 Task: Open Card Card0000000180 in Board Board0000000045 in Workspace WS0000000015 in Trello. Add Member Nikrathi889@gmail.com to Card Card0000000180 in Board Board0000000045 in Workspace WS0000000015 in Trello. Add Red Label titled Label0000000180 to Card Card0000000180 in Board Board0000000045 in Workspace WS0000000015 in Trello. Add Checklist CL0000000180 to Card Card0000000180 in Board Board0000000045 in Workspace WS0000000015 in Trello. Add Dates with Start Date as Nov 01 2023 and Due Date as Nov 30 2023 to Card Card0000000180 in Board Board0000000045 in Workspace WS0000000015 in Trello
Action: Mouse moved to (430, 582)
Screenshot: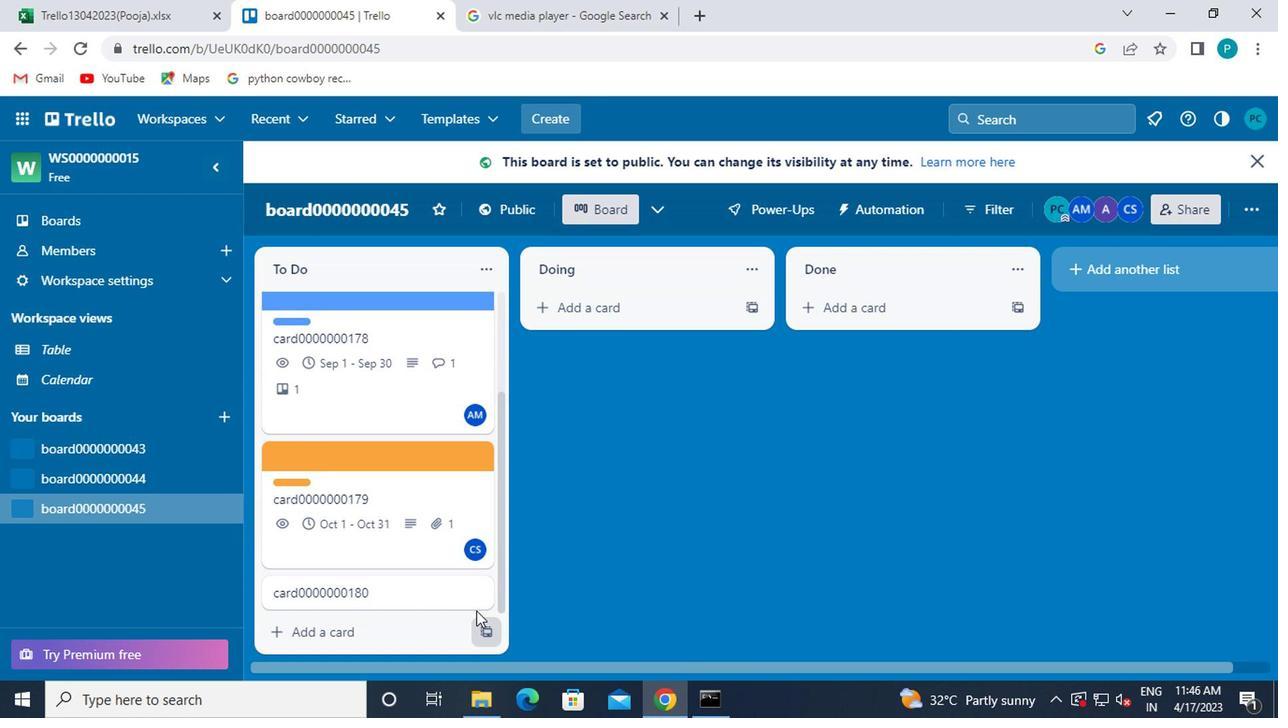 
Action: Mouse pressed left at (430, 582)
Screenshot: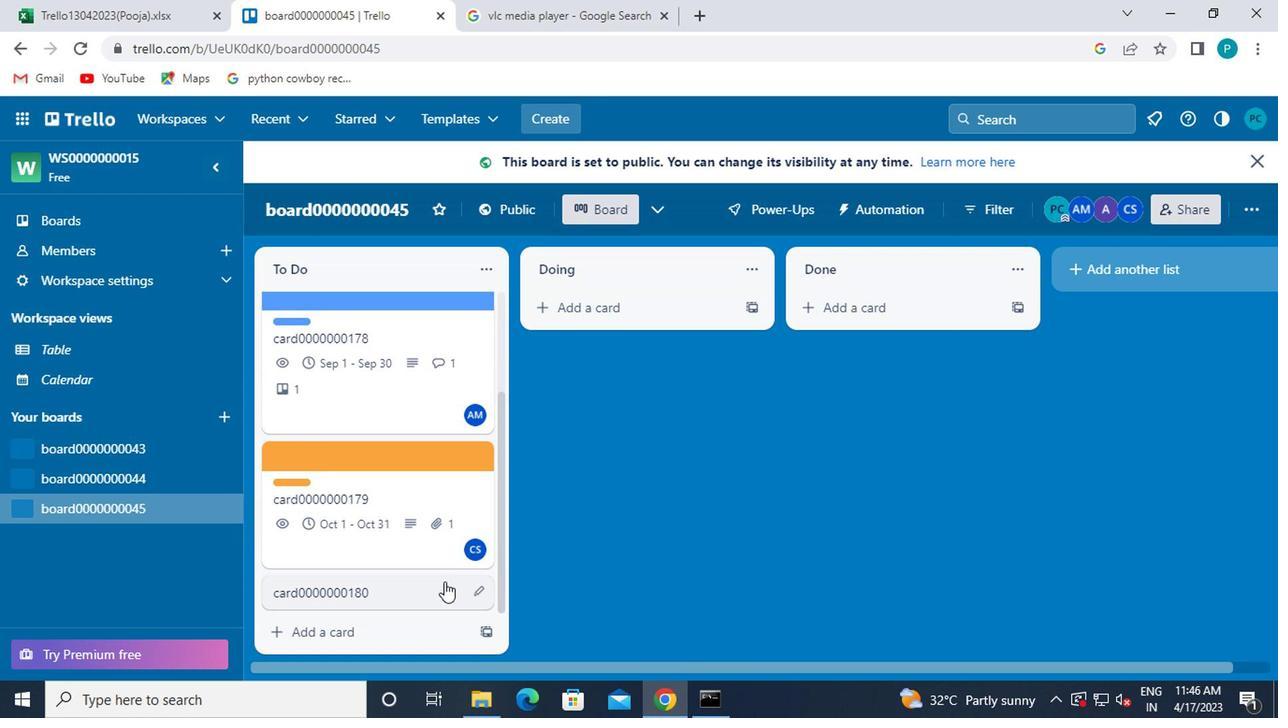 
Action: Mouse moved to (947, 322)
Screenshot: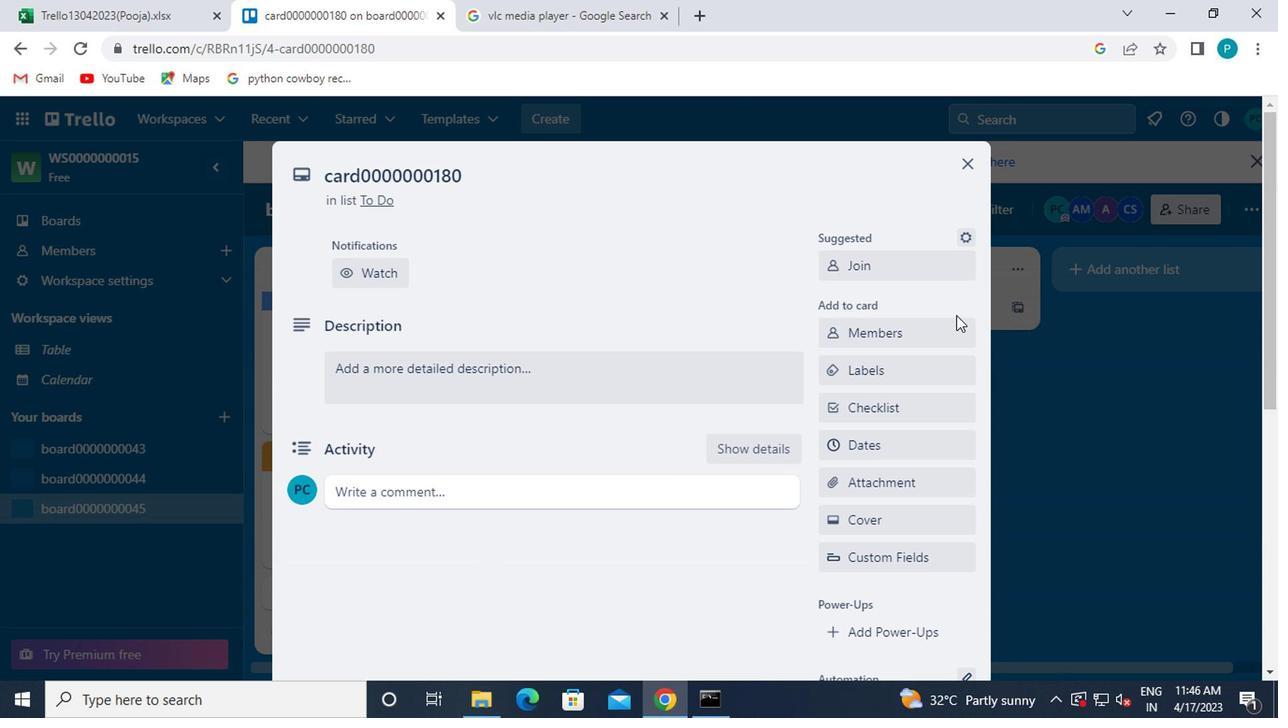 
Action: Mouse pressed left at (947, 322)
Screenshot: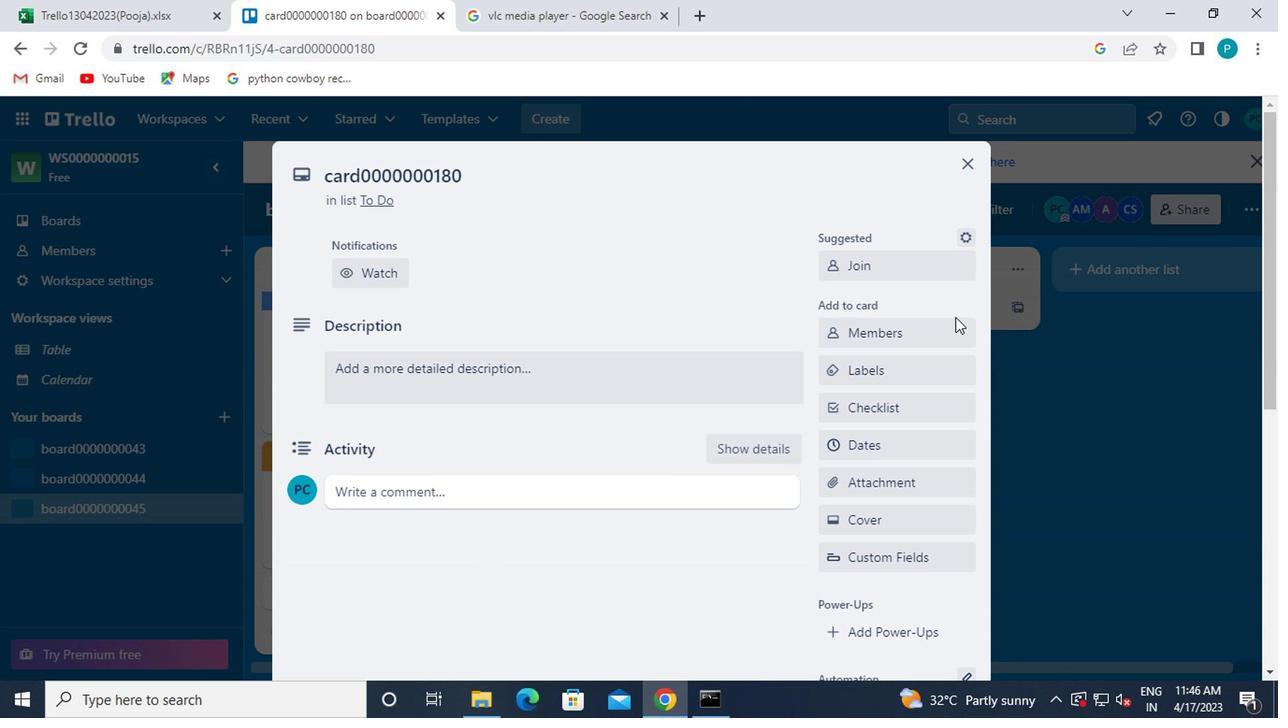 
Action: Mouse moved to (880, 205)
Screenshot: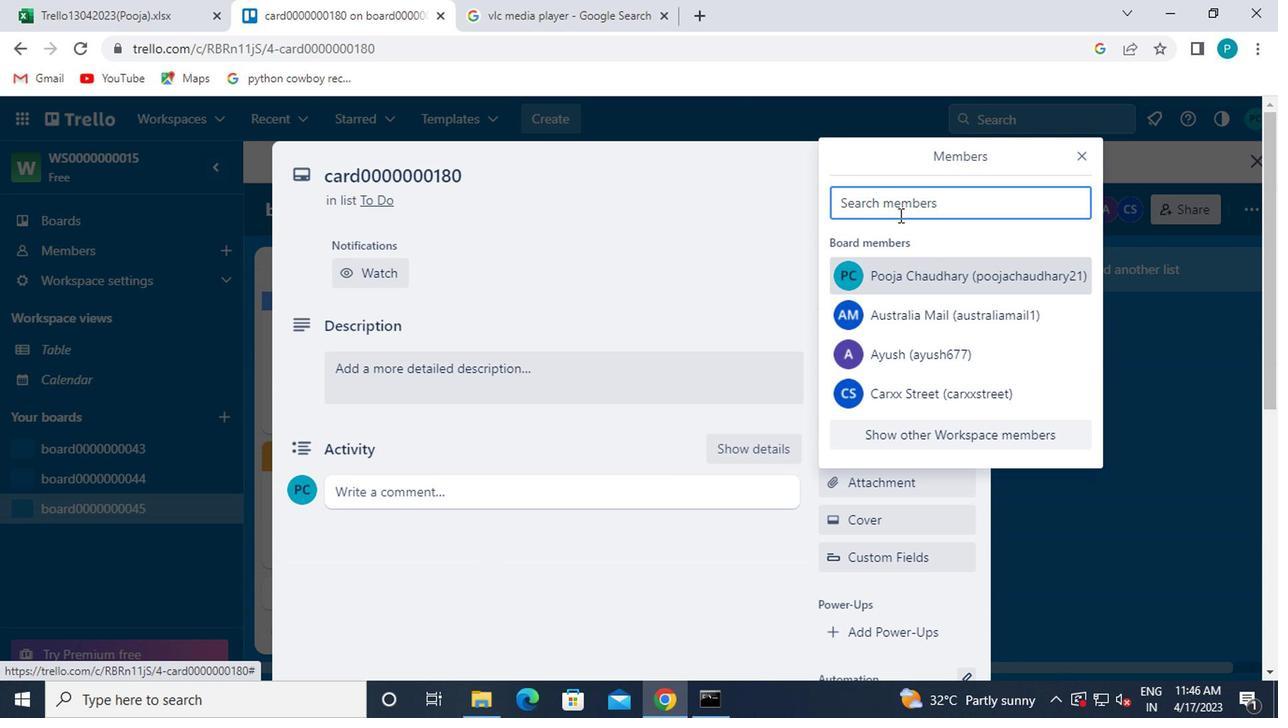 
Action: Mouse pressed left at (880, 205)
Screenshot: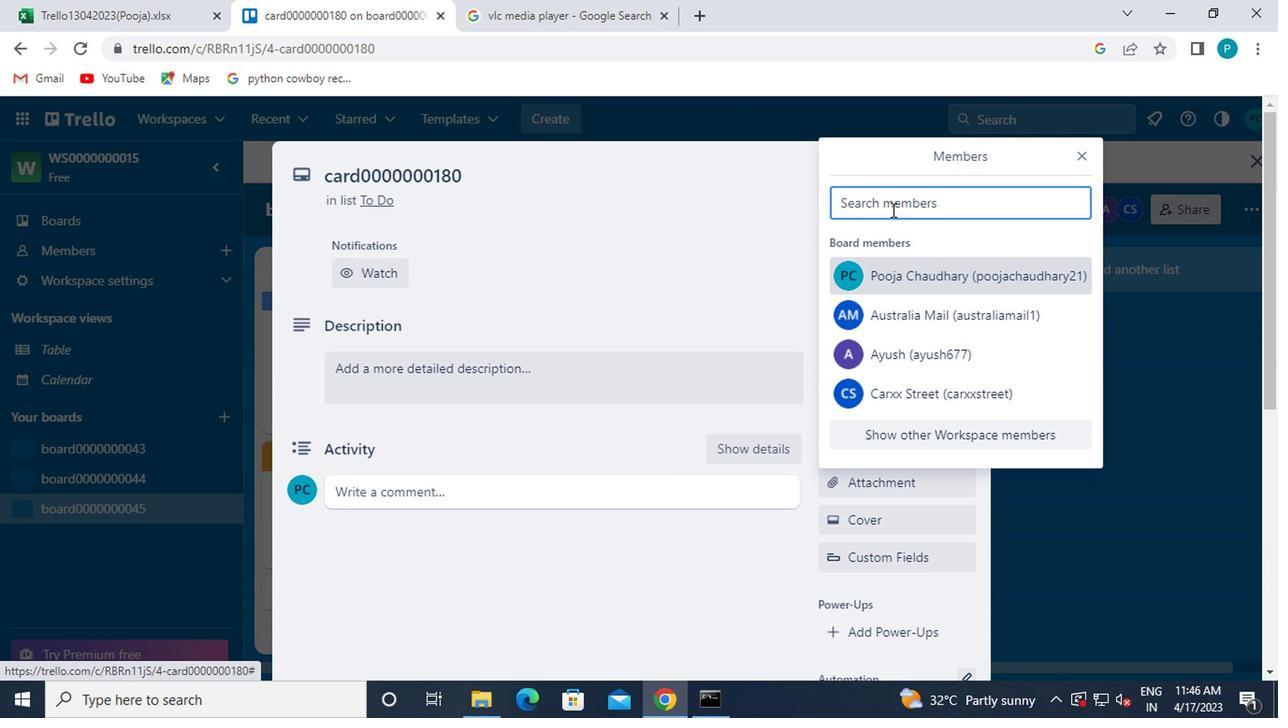 
Action: Key pressed nikrathi899<Key.shift>@GMAIL.COM
Screenshot: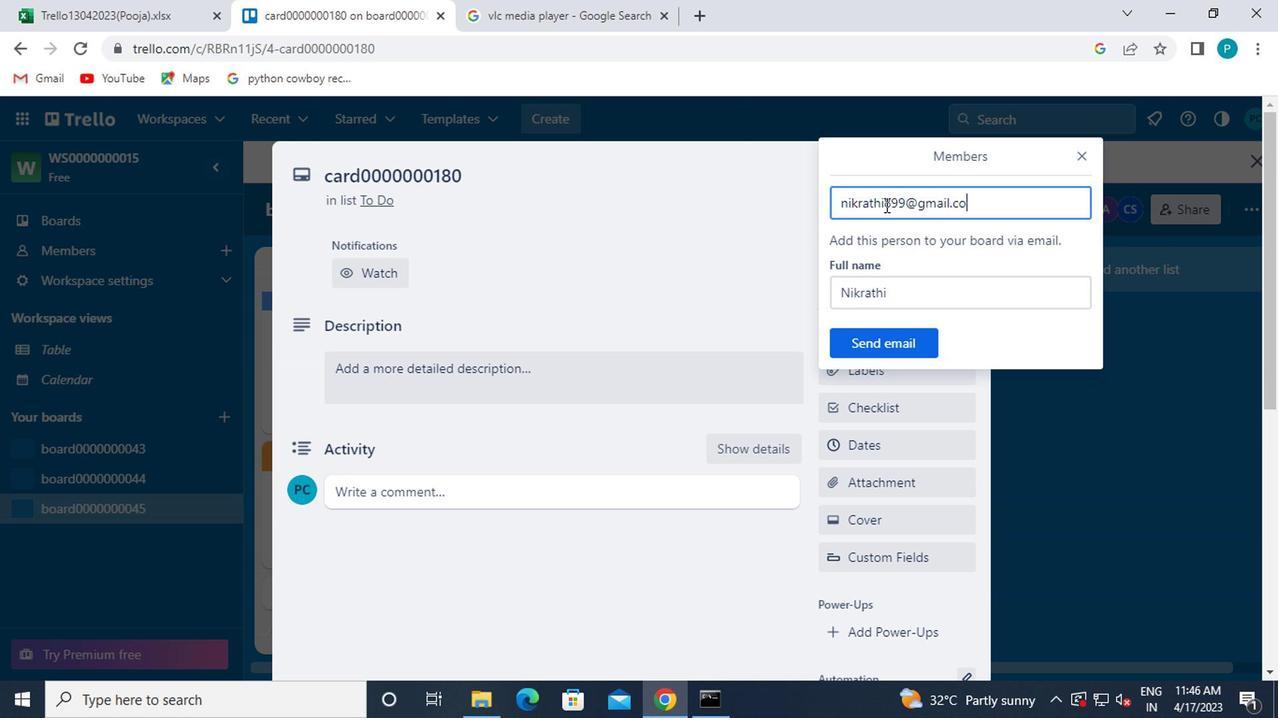 
Action: Mouse moved to (889, 346)
Screenshot: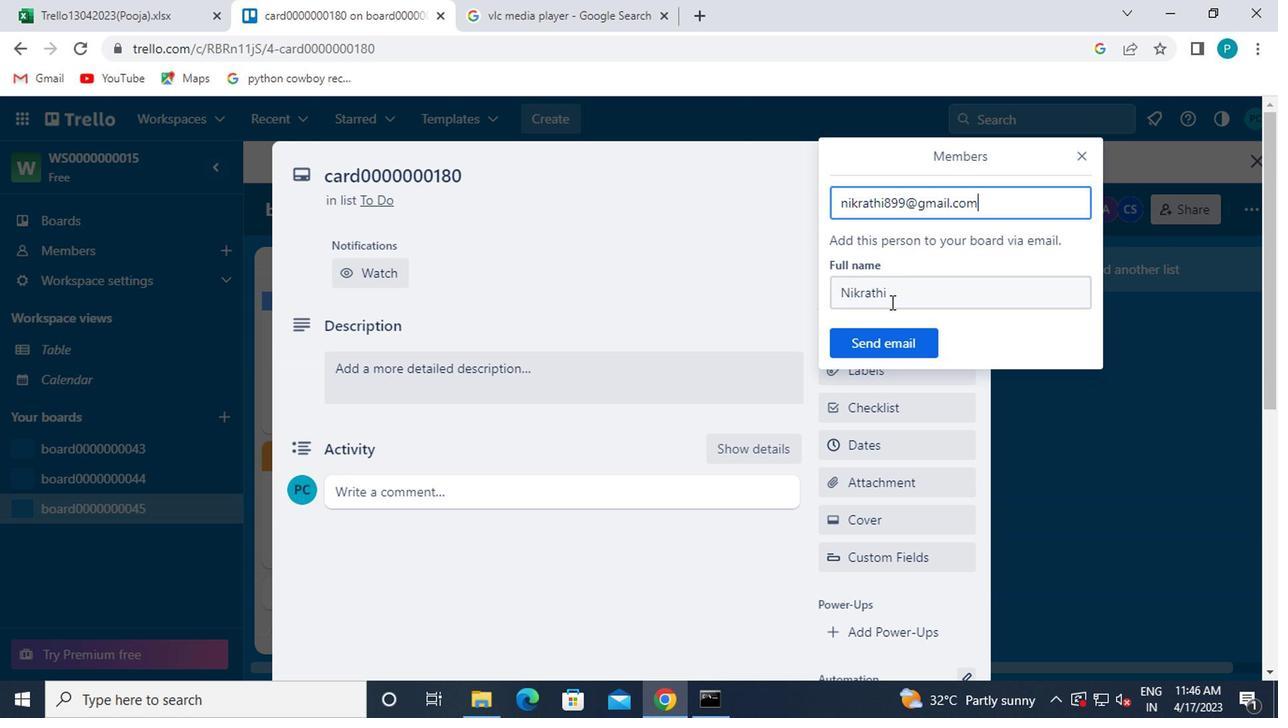 
Action: Mouse pressed left at (889, 346)
Screenshot: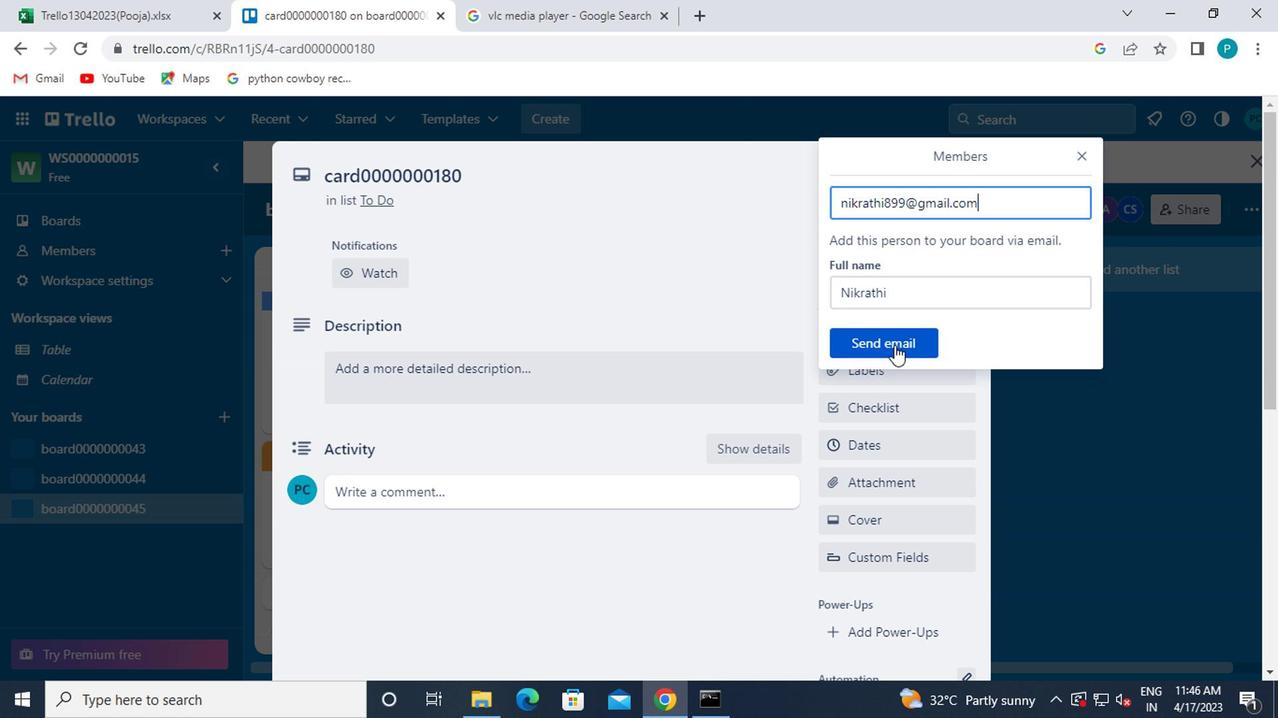 
Action: Mouse moved to (894, 370)
Screenshot: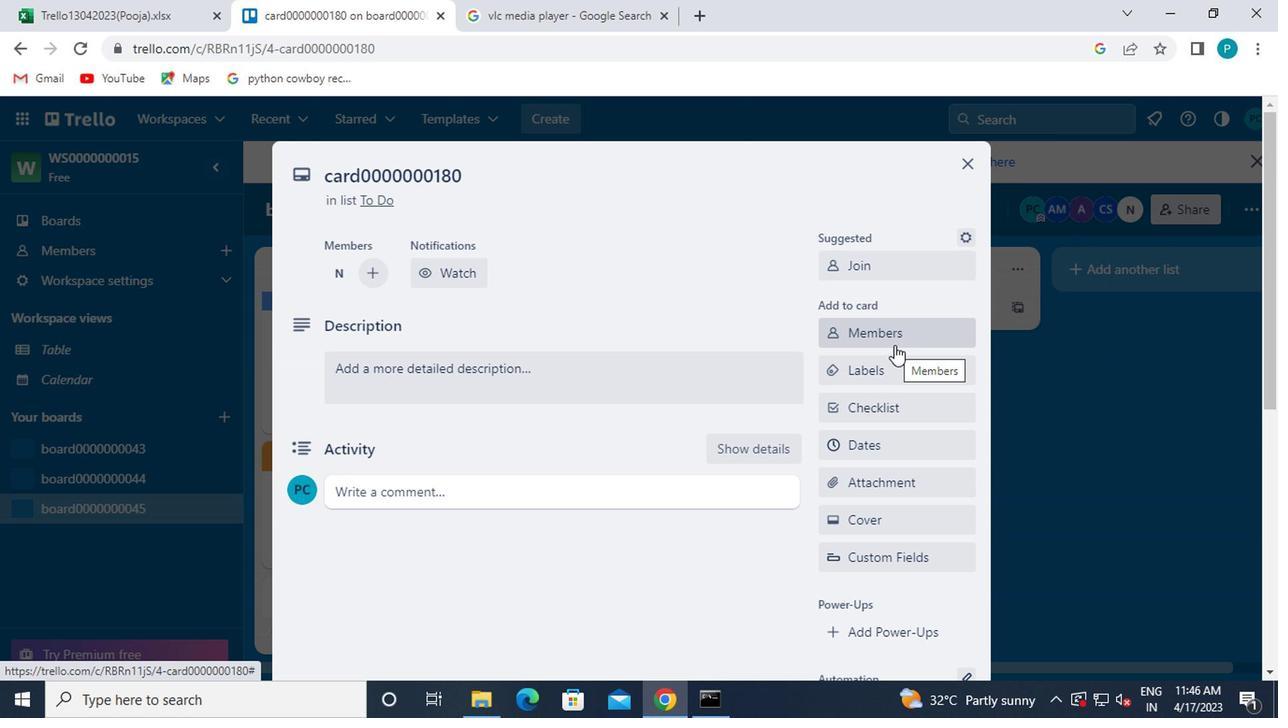 
Action: Mouse pressed left at (894, 370)
Screenshot: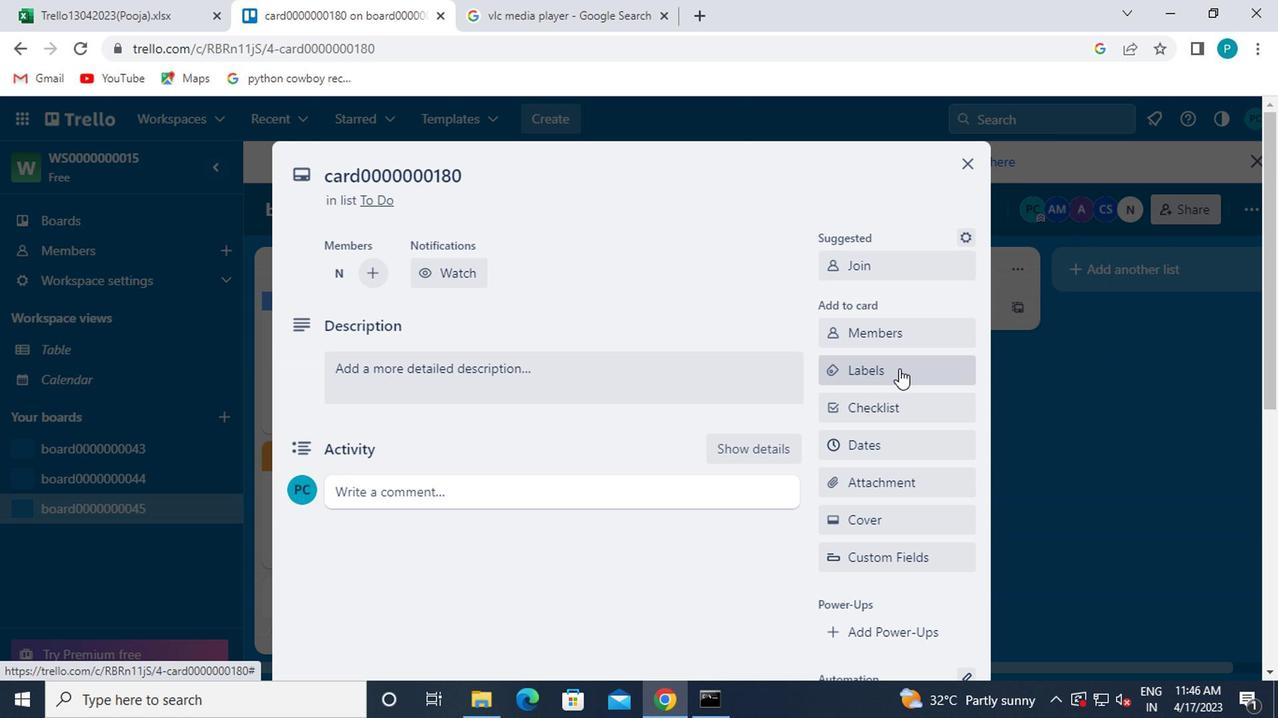 
Action: Mouse moved to (904, 591)
Screenshot: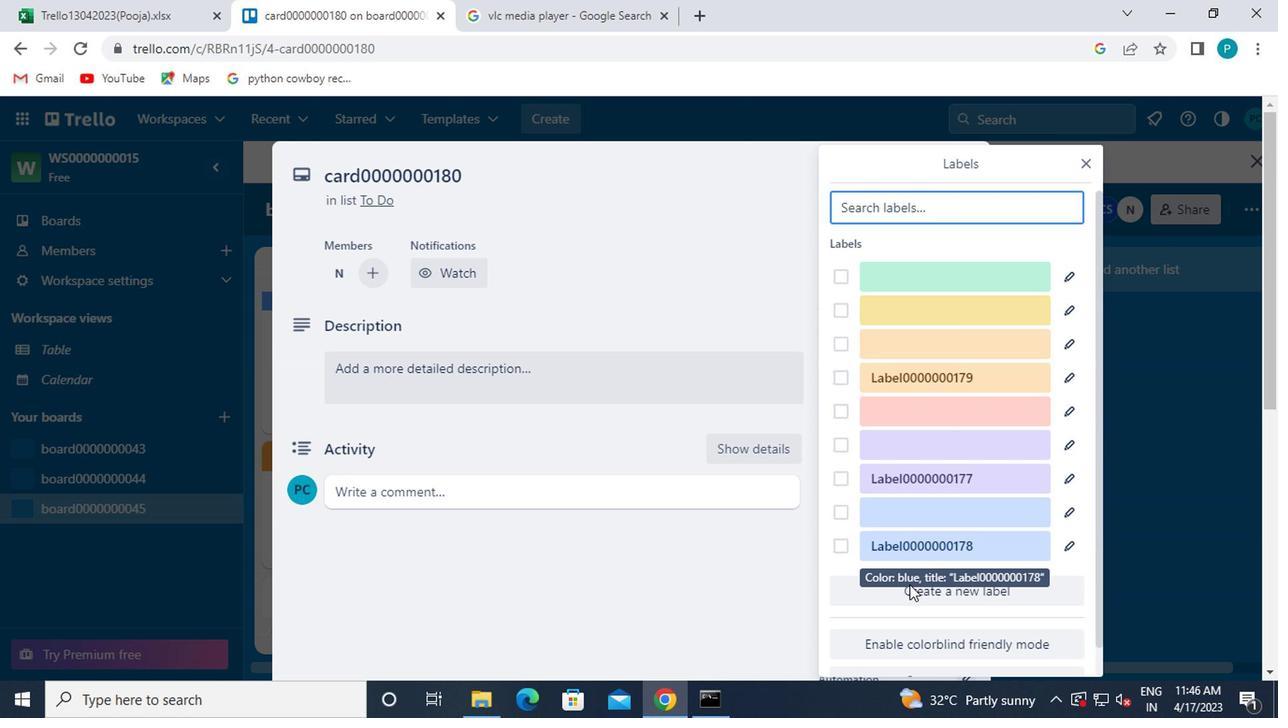 
Action: Mouse pressed left at (904, 591)
Screenshot: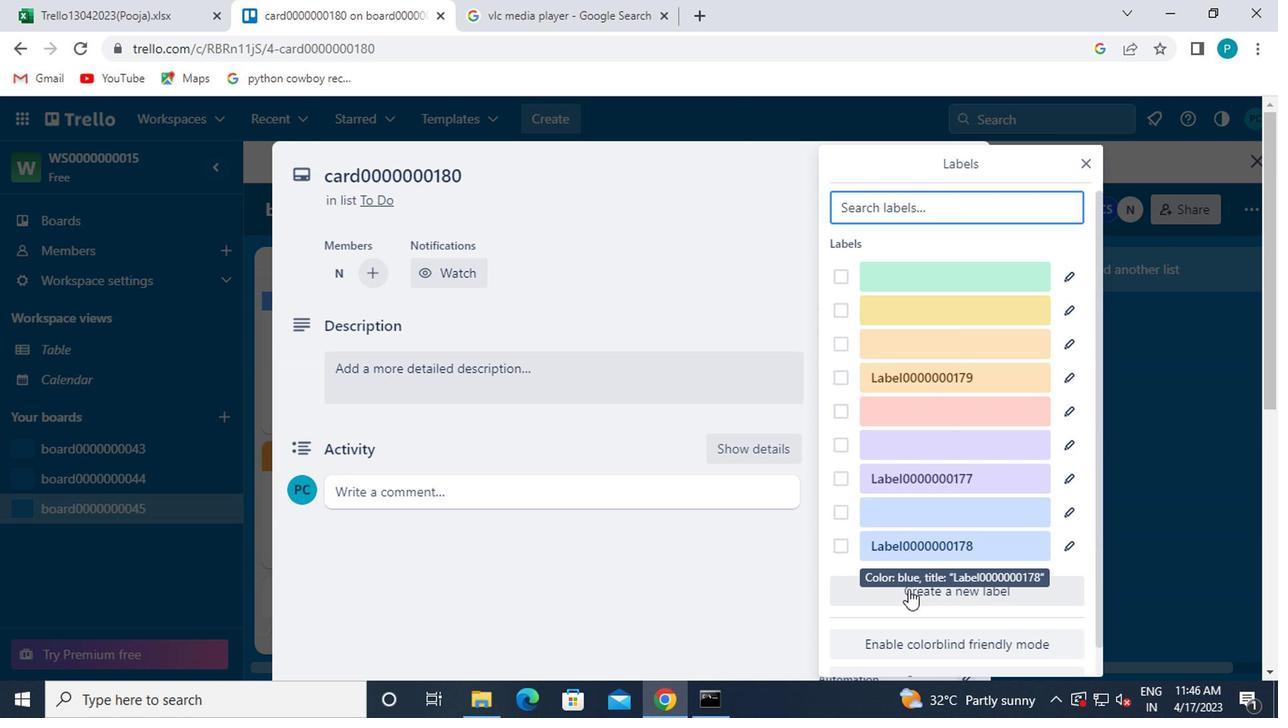 
Action: Mouse moved to (995, 441)
Screenshot: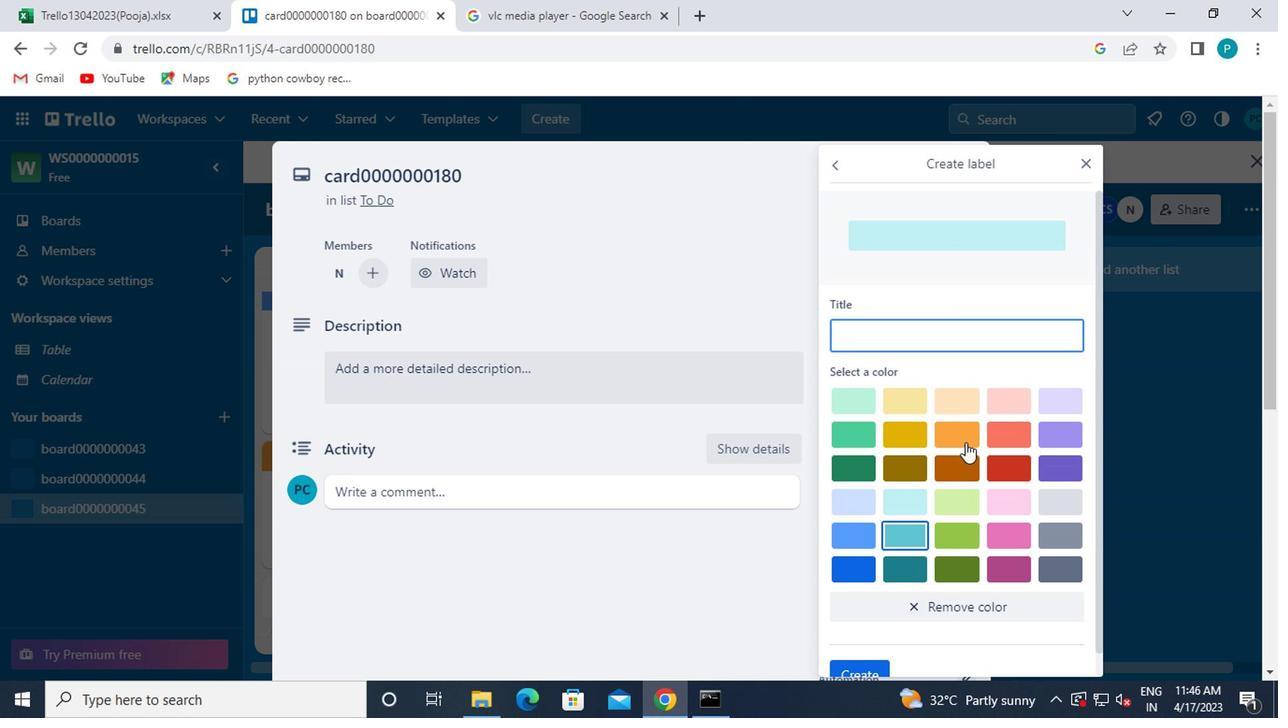 
Action: Mouse pressed left at (995, 441)
Screenshot: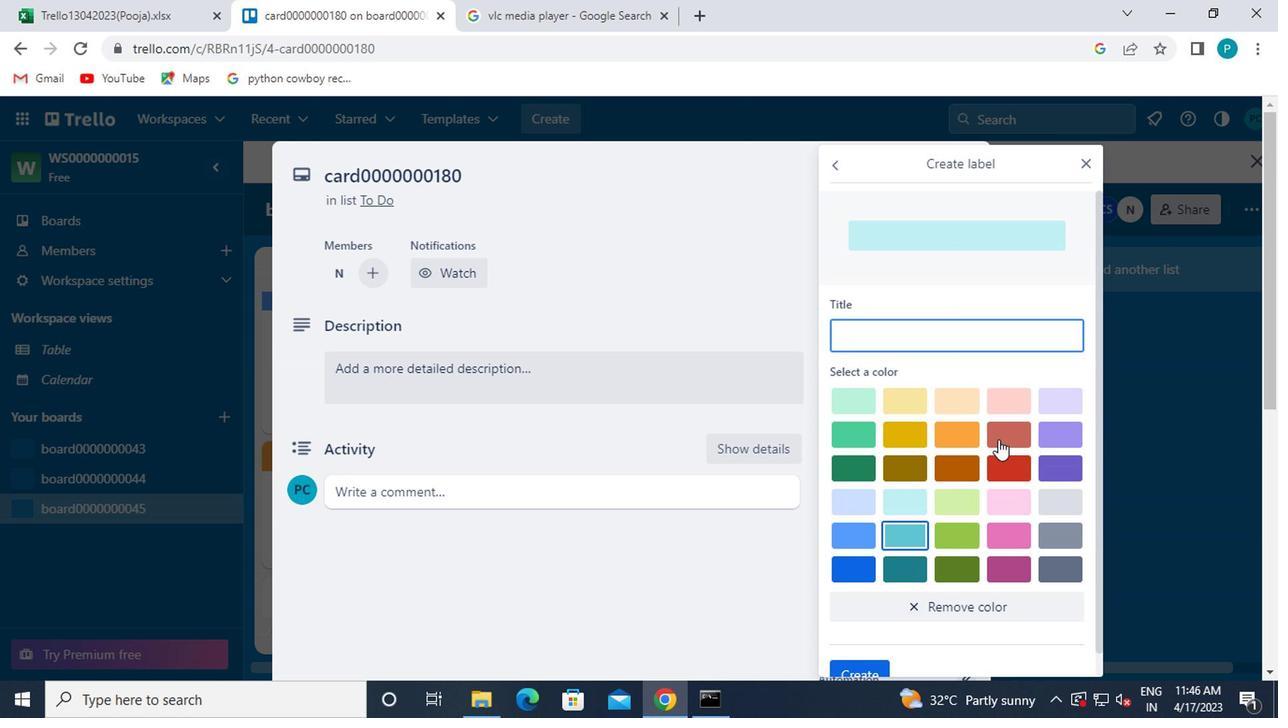 
Action: Mouse moved to (930, 341)
Screenshot: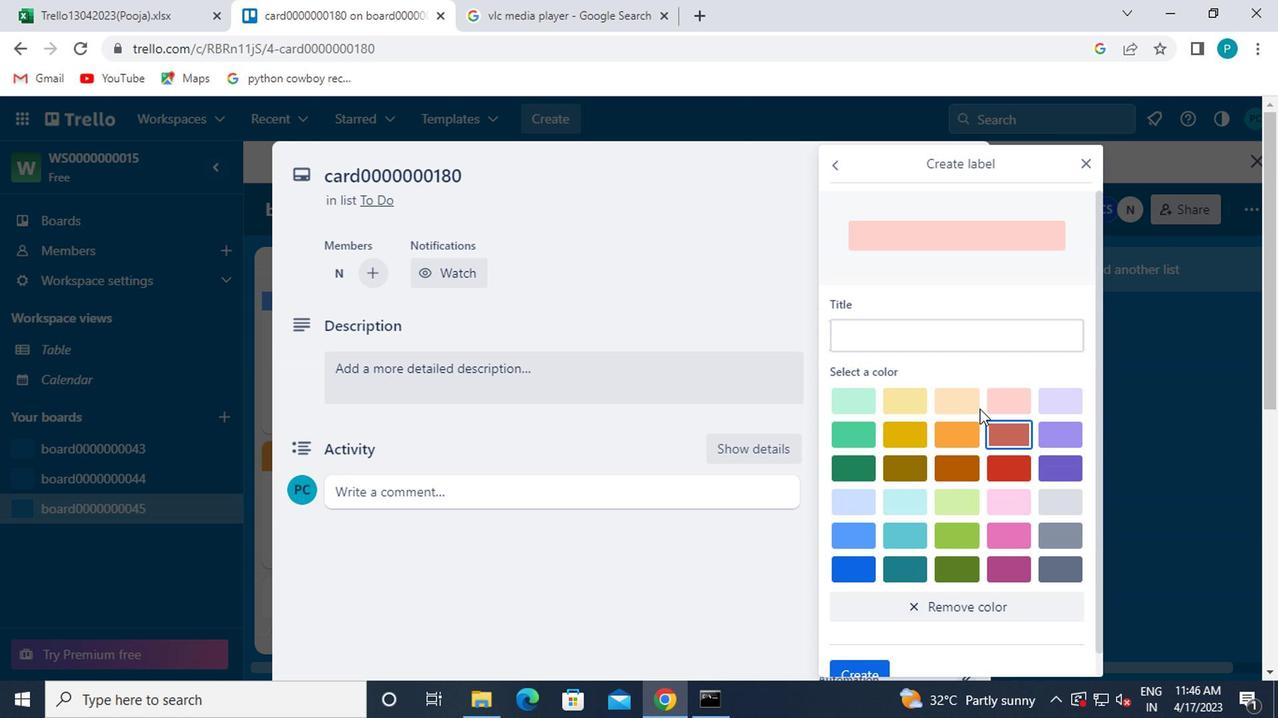 
Action: Mouse pressed left at (930, 341)
Screenshot: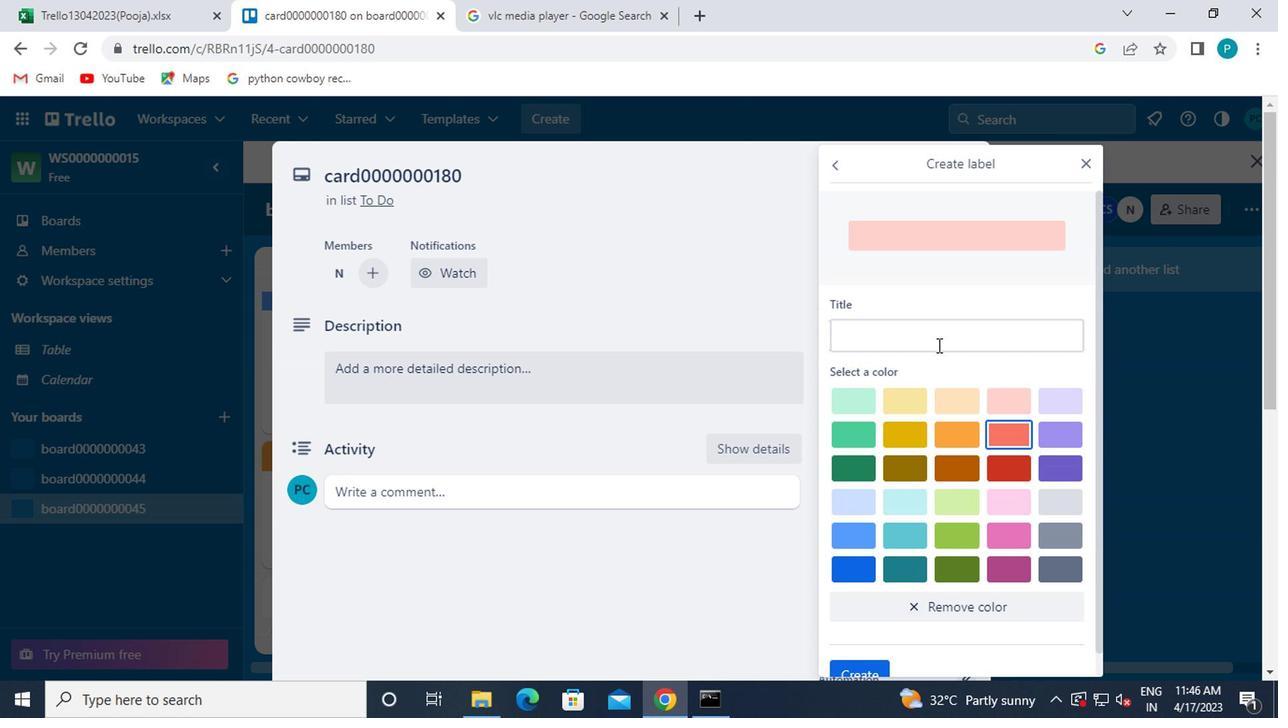 
Action: Key pressed L<Key.backspace><Key.caps_lock>L<Key.caps_lock>ABEL0000000180
Screenshot: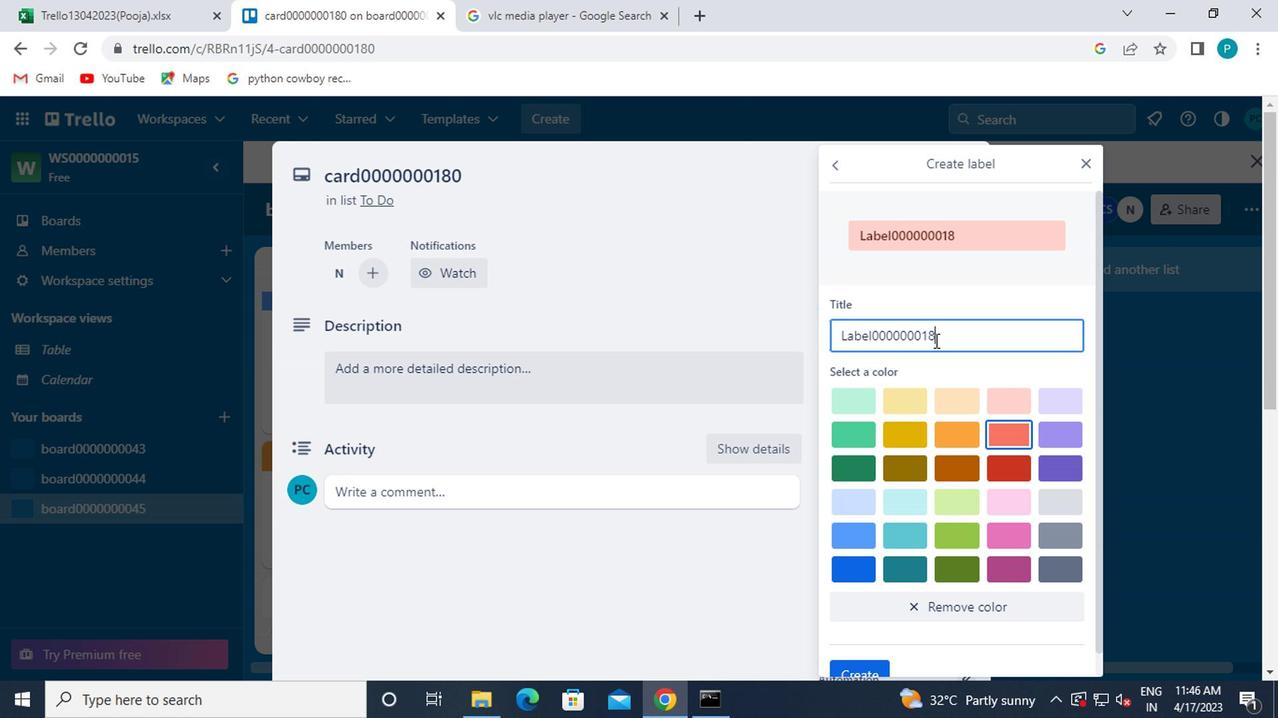 
Action: Mouse moved to (945, 505)
Screenshot: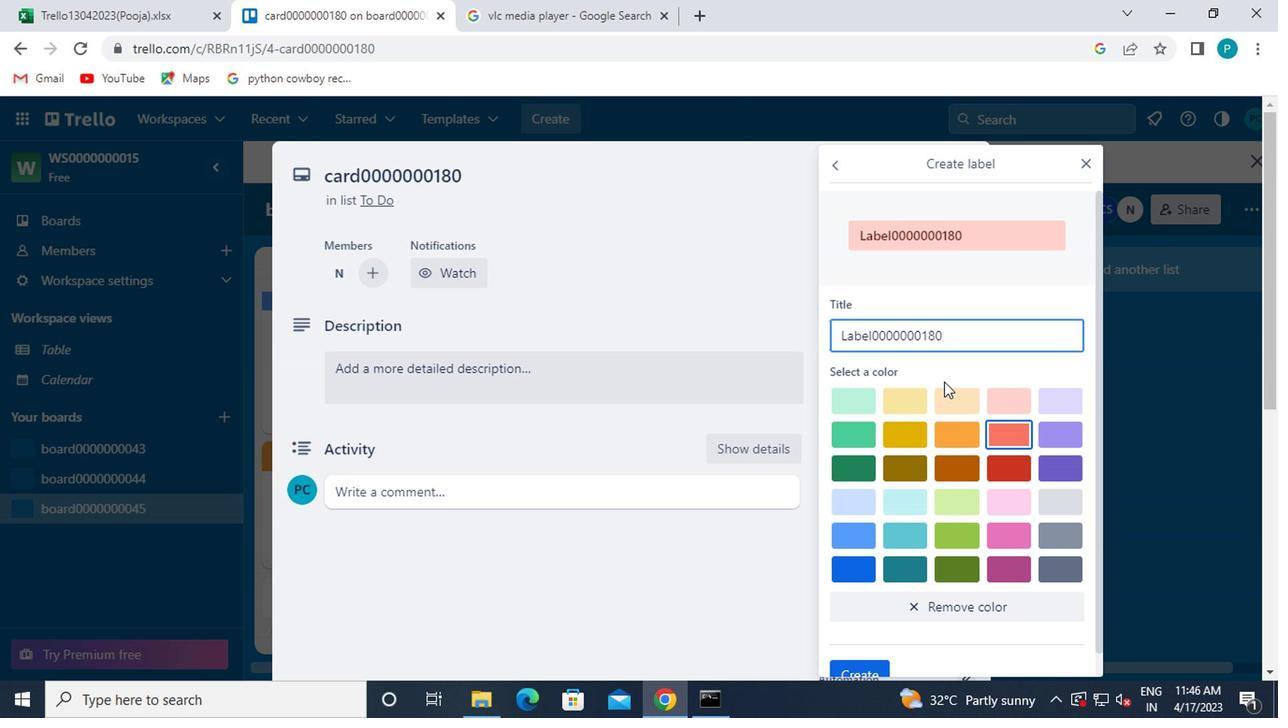 
Action: Mouse scrolled (945, 505) with delta (0, 0)
Screenshot: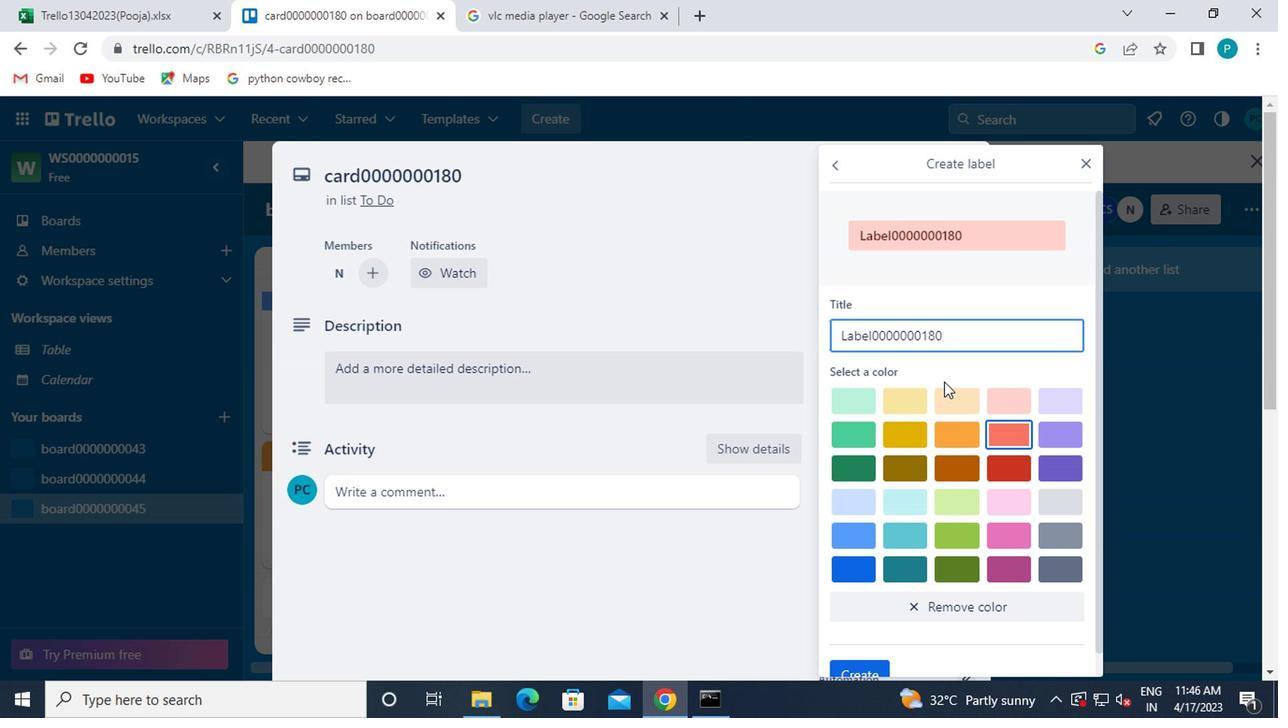 
Action: Mouse moved to (945, 522)
Screenshot: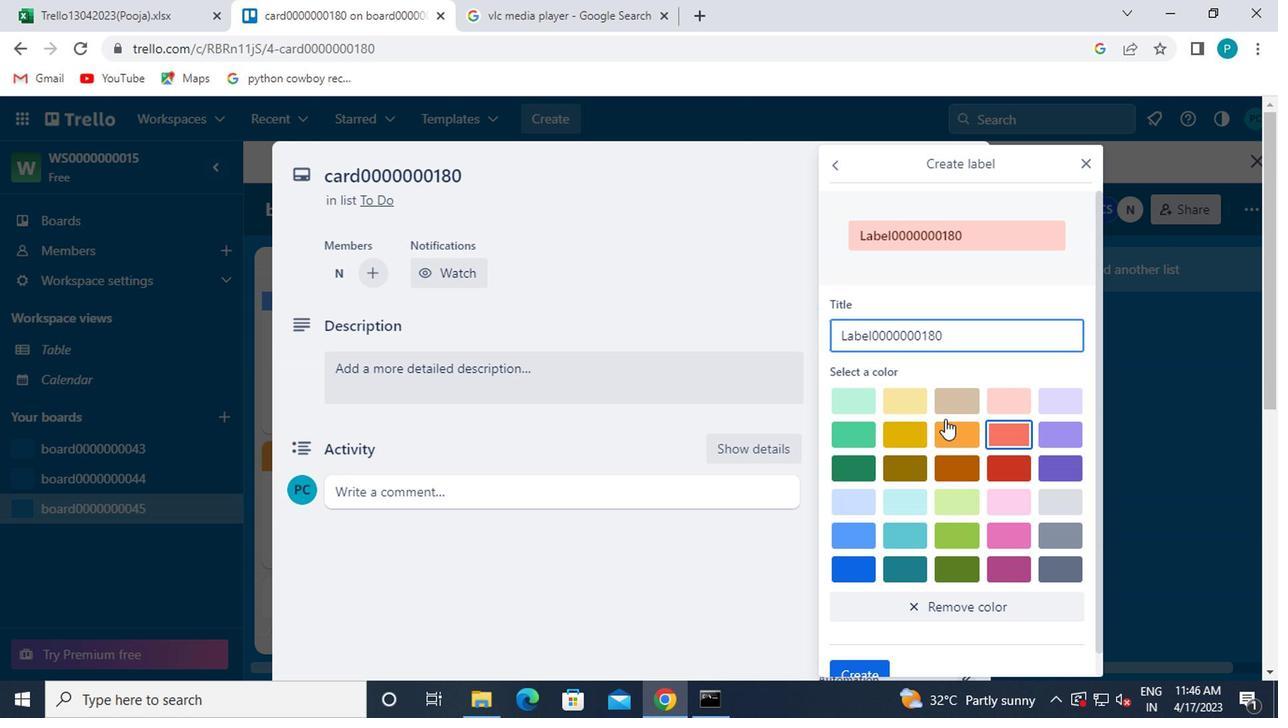 
Action: Mouse scrolled (945, 521) with delta (0, 0)
Screenshot: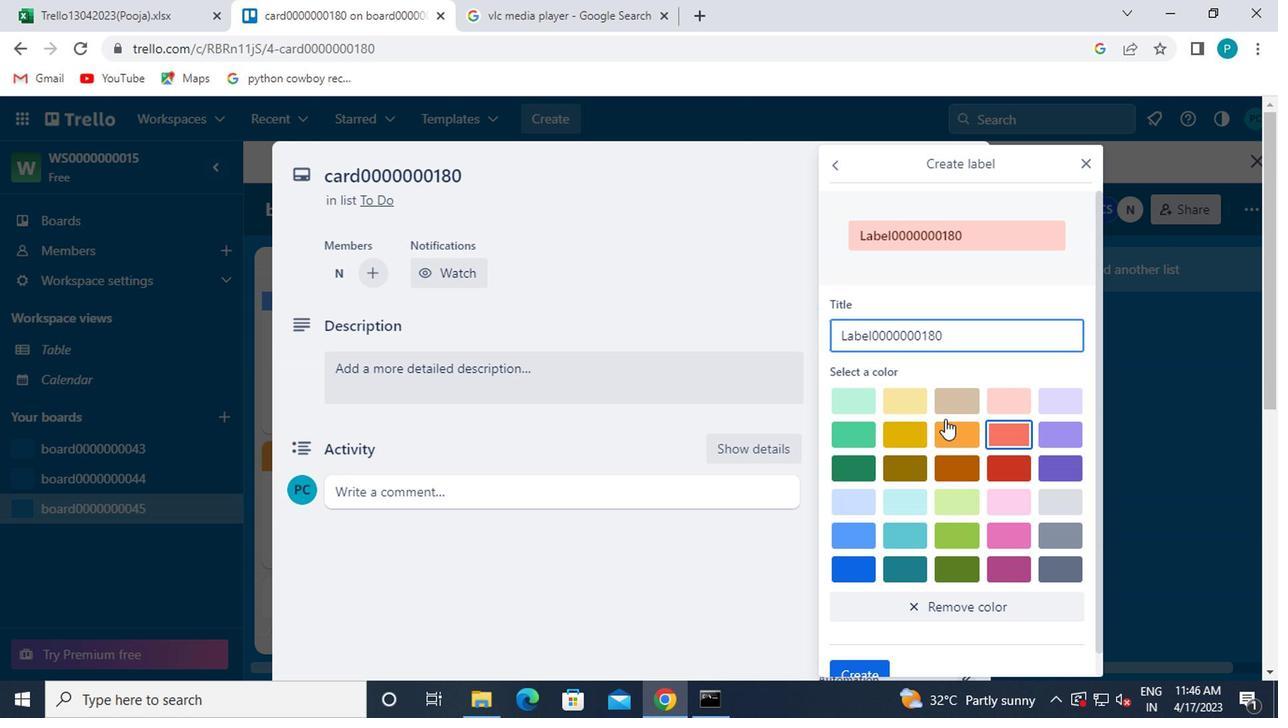 
Action: Mouse moved to (856, 655)
Screenshot: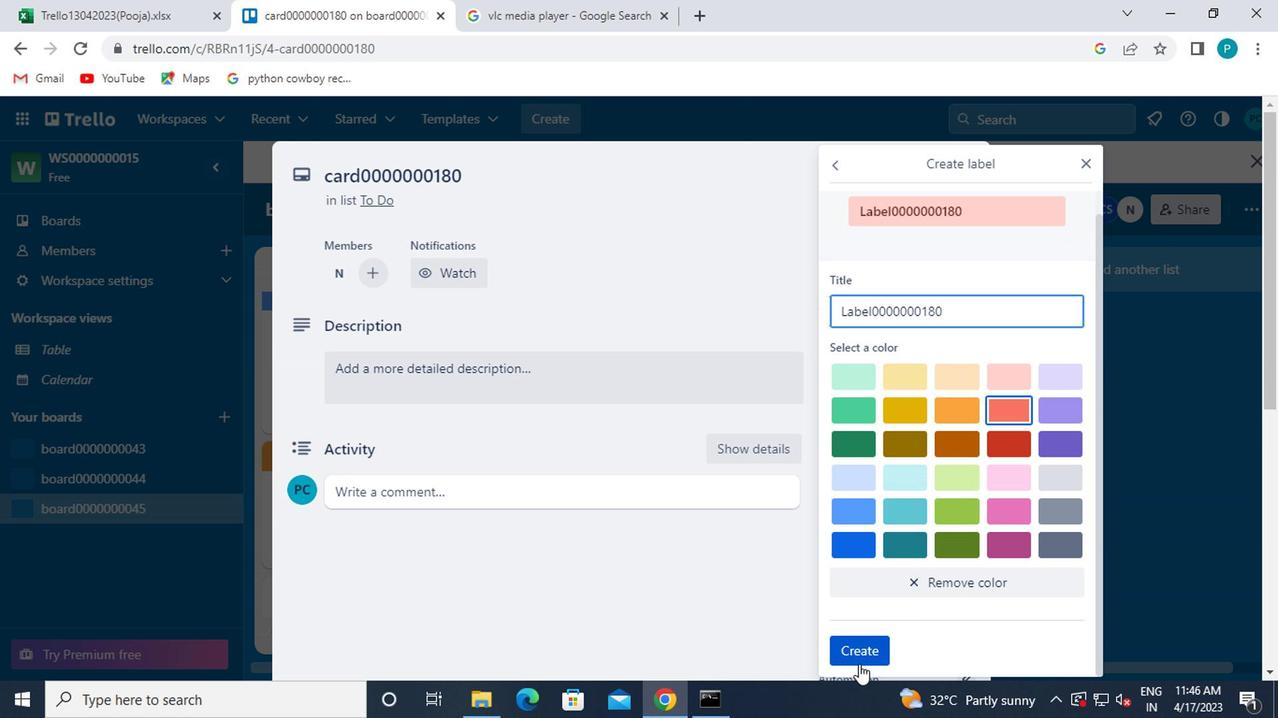 
Action: Mouse pressed left at (856, 655)
Screenshot: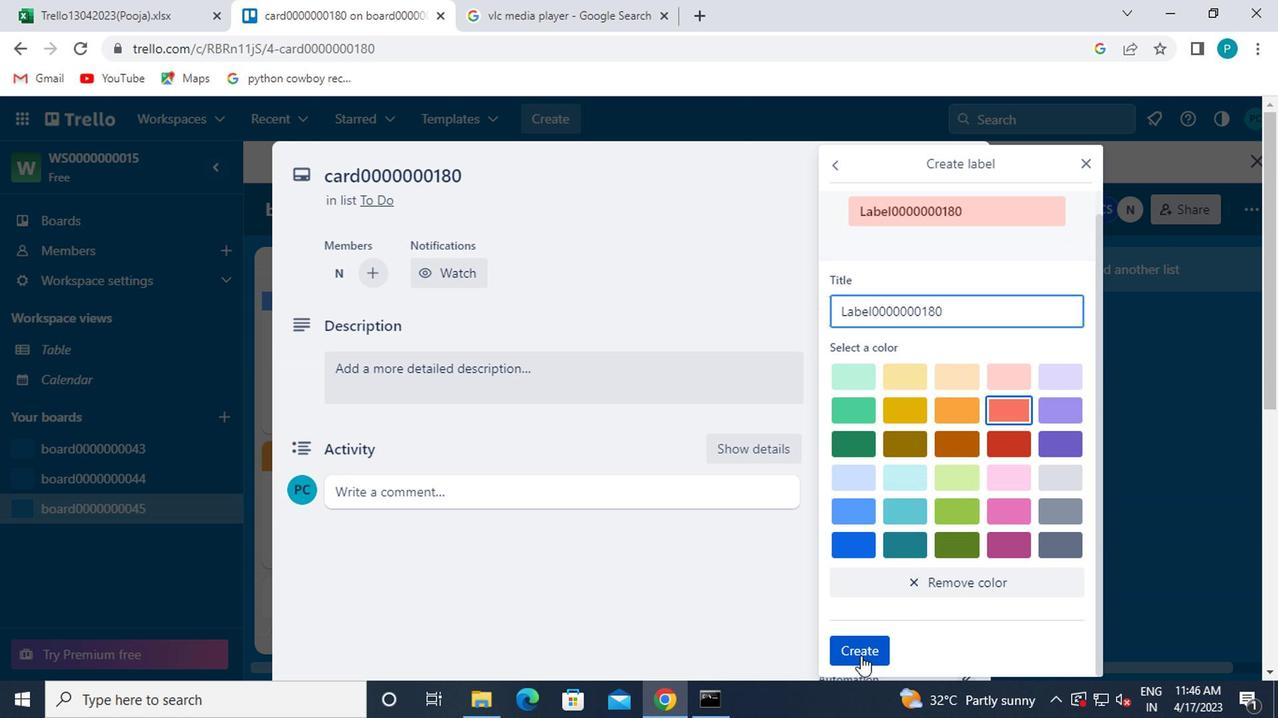 
Action: Mouse moved to (1081, 158)
Screenshot: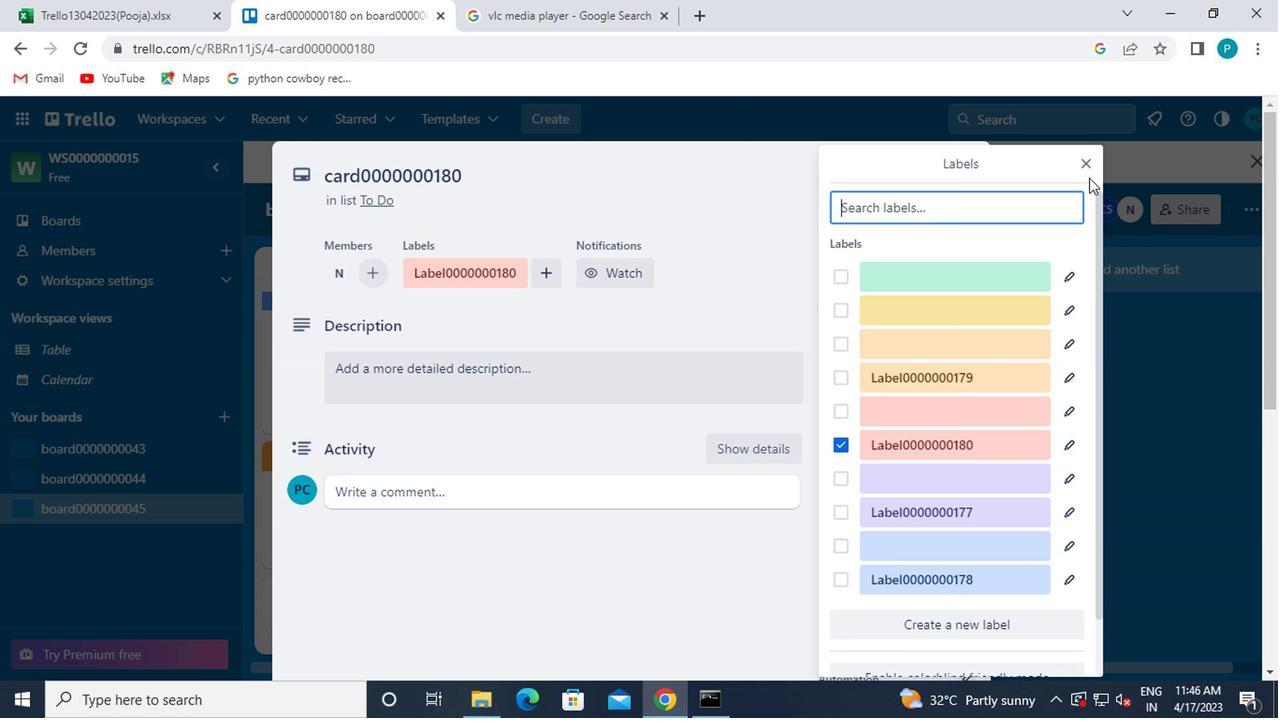 
Action: Mouse pressed left at (1081, 158)
Screenshot: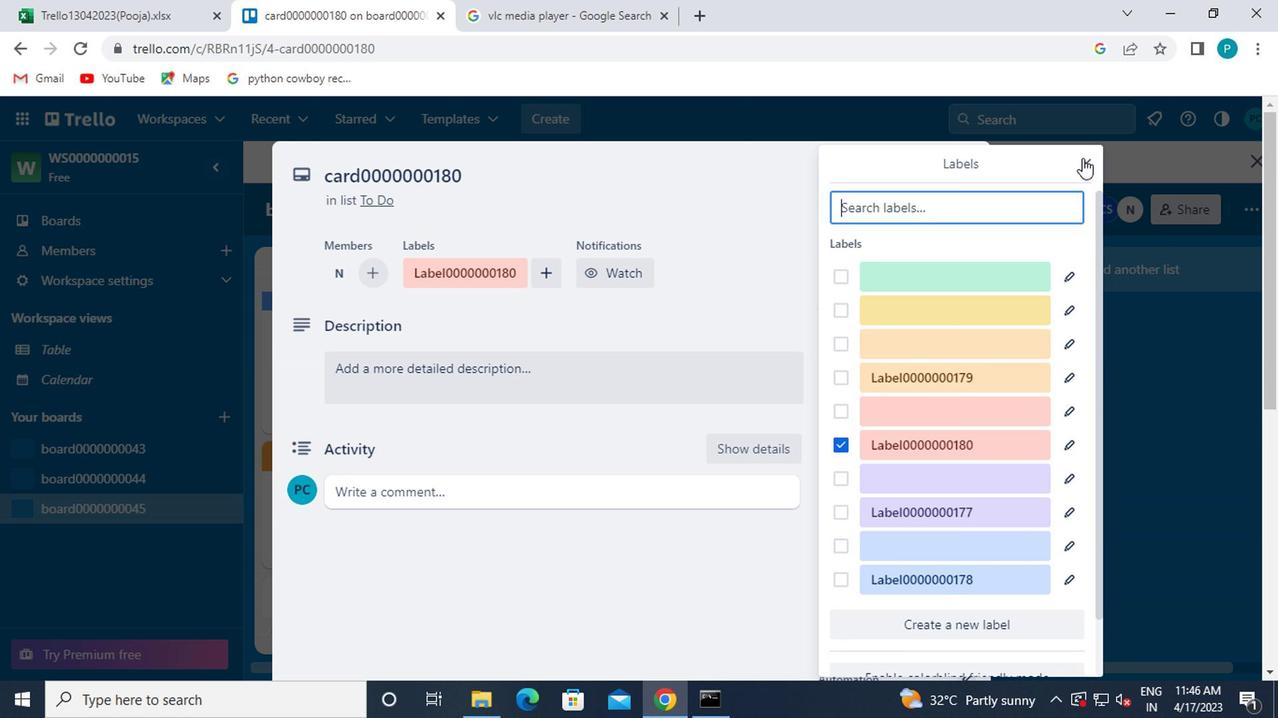 
Action: Mouse moved to (754, 465)
Screenshot: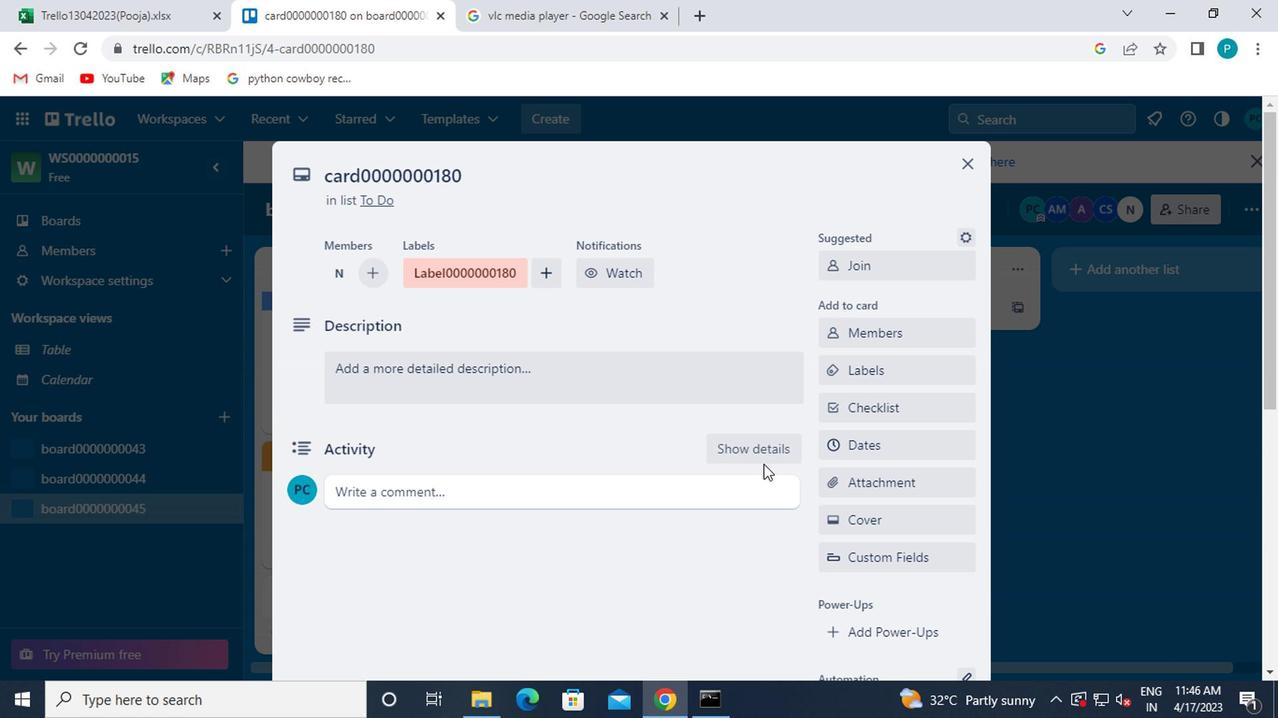 
Action: Mouse scrolled (754, 464) with delta (0, 0)
Screenshot: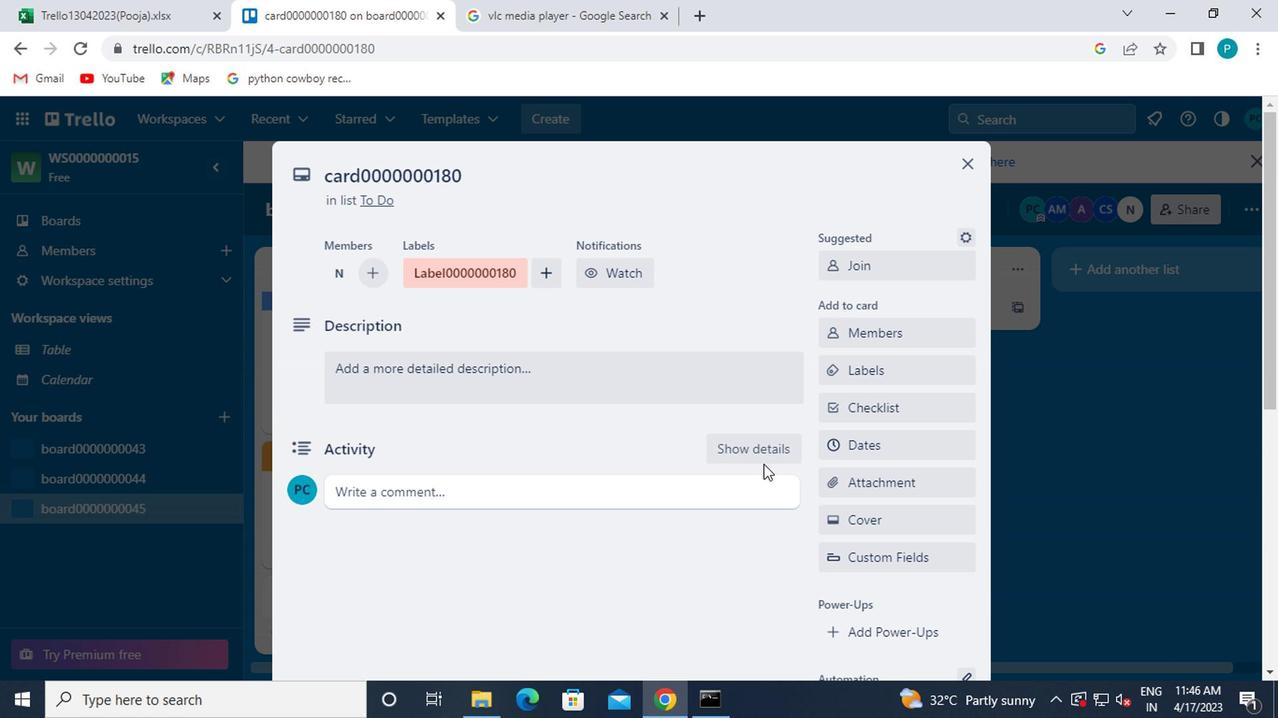
Action: Mouse moved to (908, 316)
Screenshot: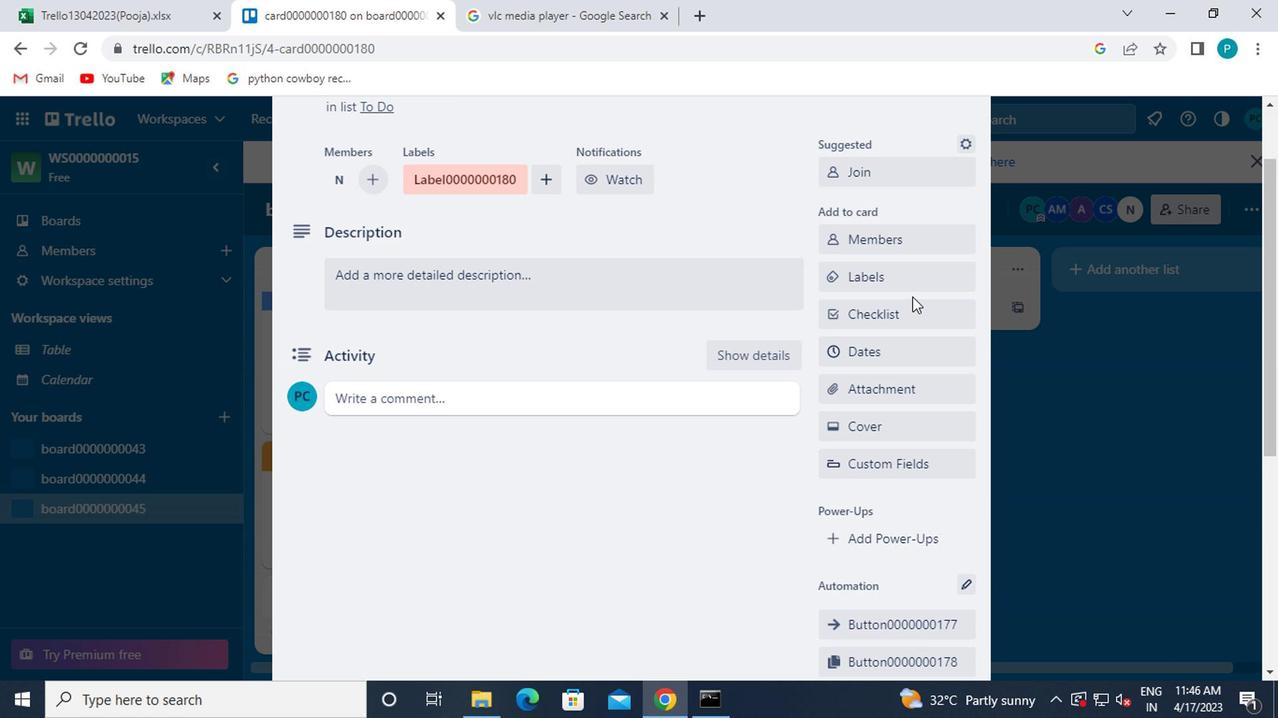 
Action: Mouse pressed left at (908, 316)
Screenshot: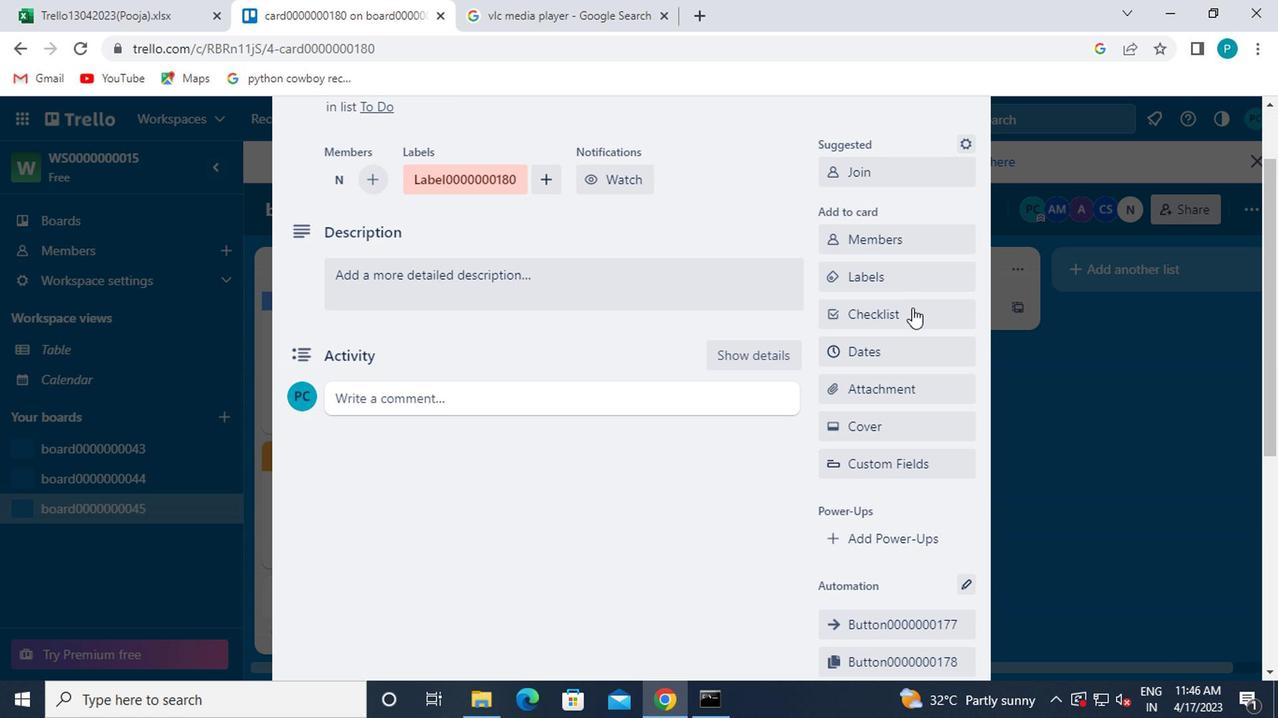 
Action: Mouse moved to (911, 412)
Screenshot: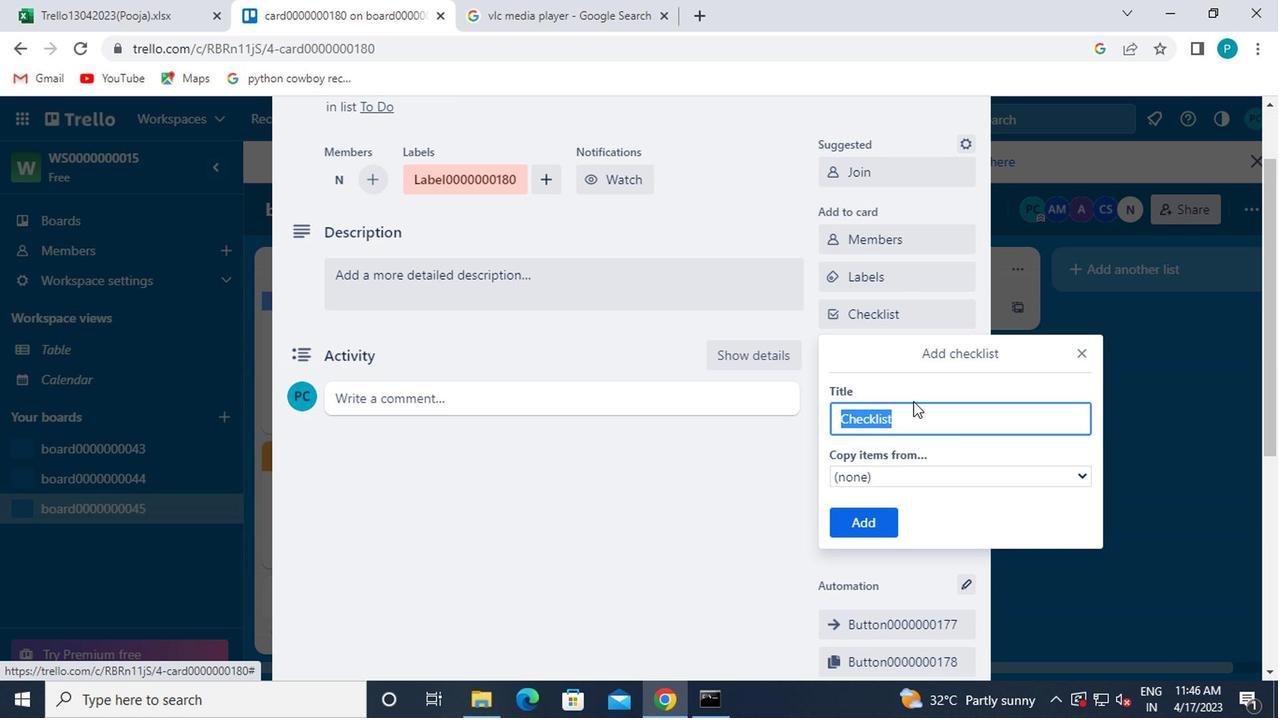 
Action: Key pressed <Key.caps_lock>CL0000000180
Screenshot: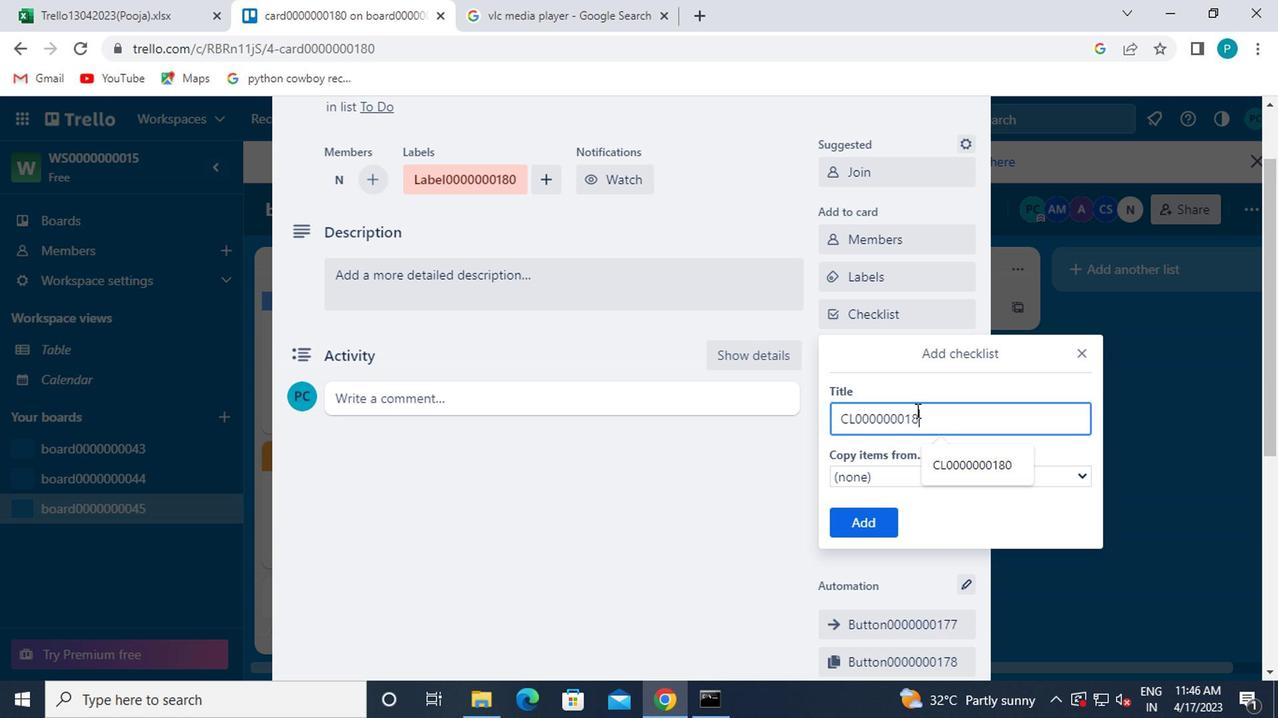 
Action: Mouse moved to (866, 531)
Screenshot: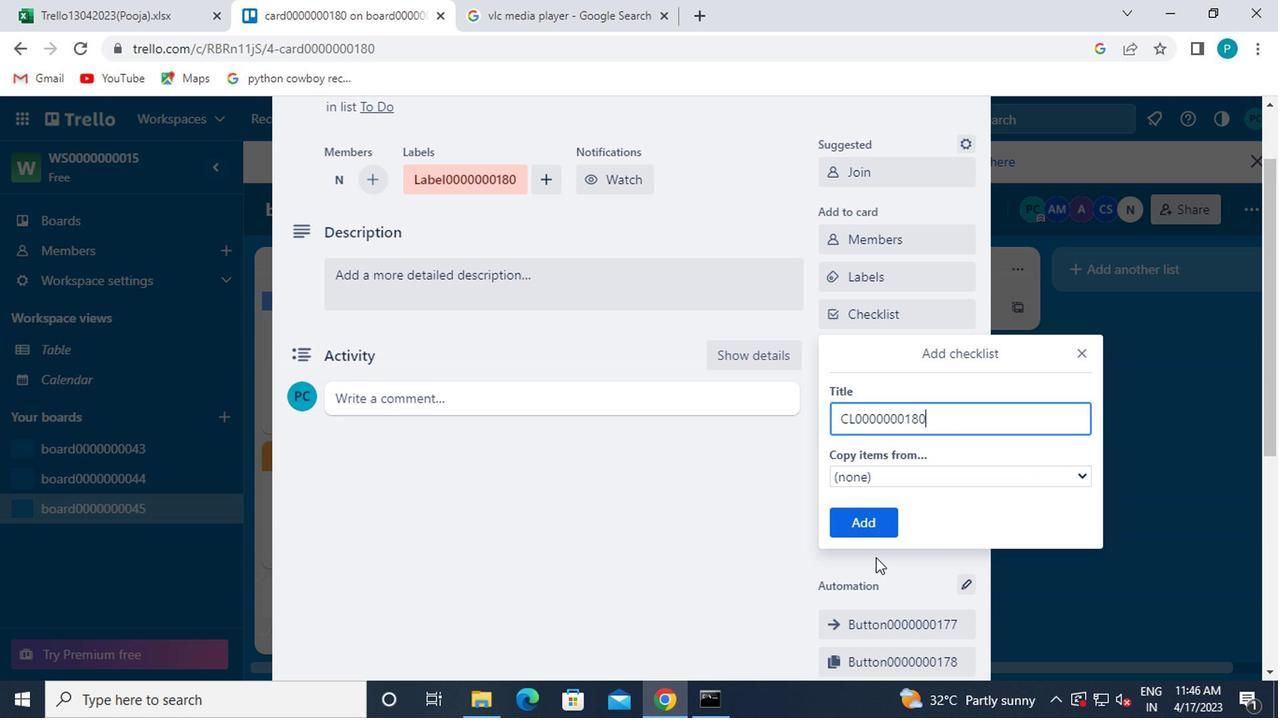 
Action: Mouse pressed left at (866, 531)
Screenshot: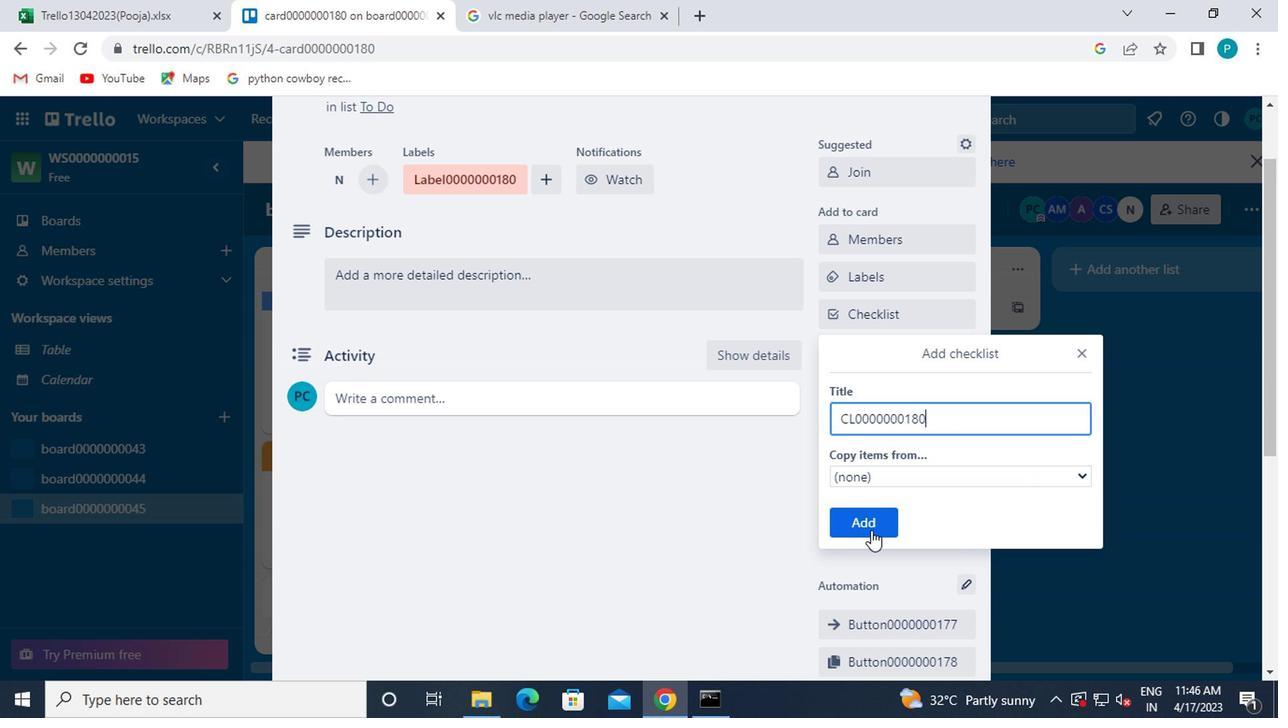 
Action: Mouse moved to (884, 354)
Screenshot: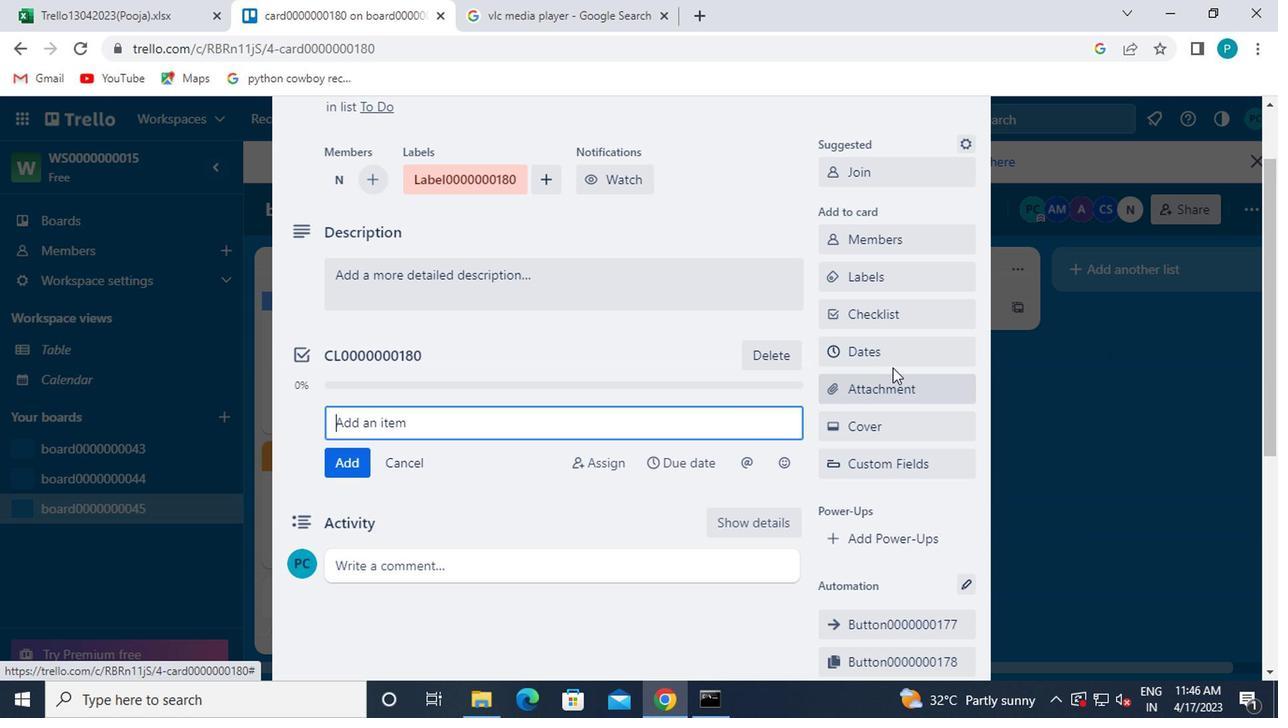 
Action: Mouse pressed left at (884, 354)
Screenshot: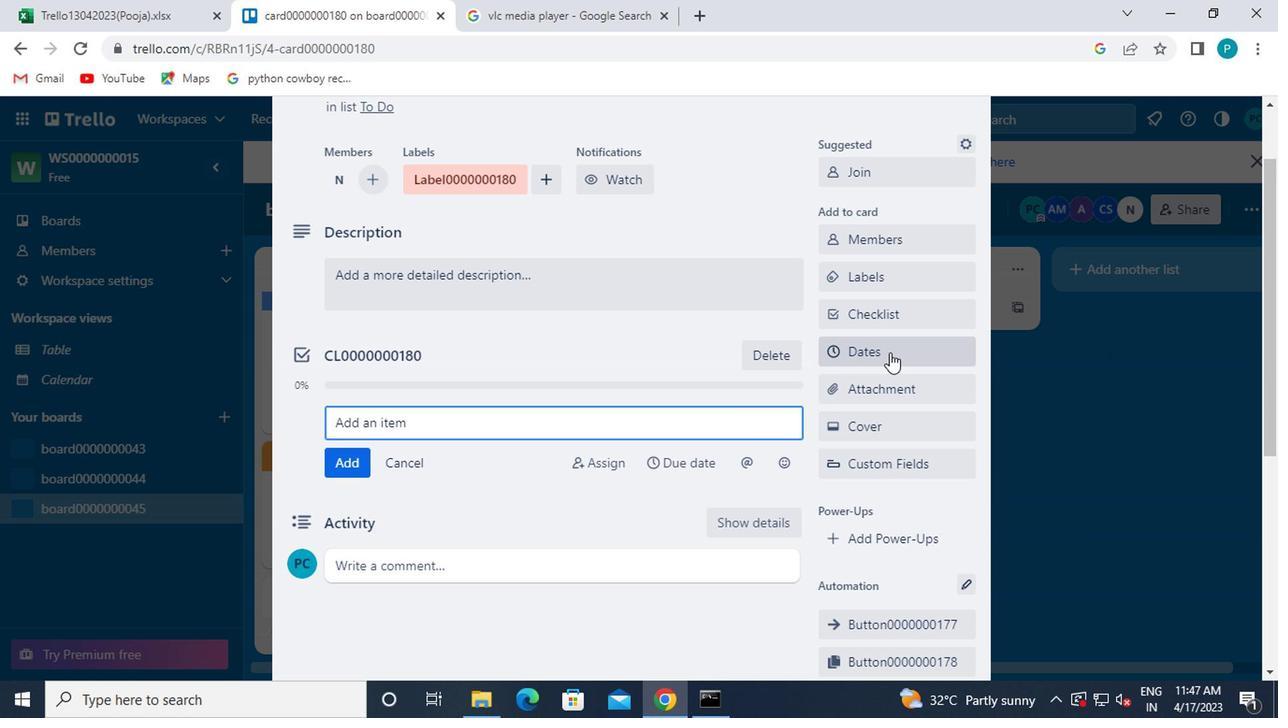 
Action: Mouse moved to (840, 505)
Screenshot: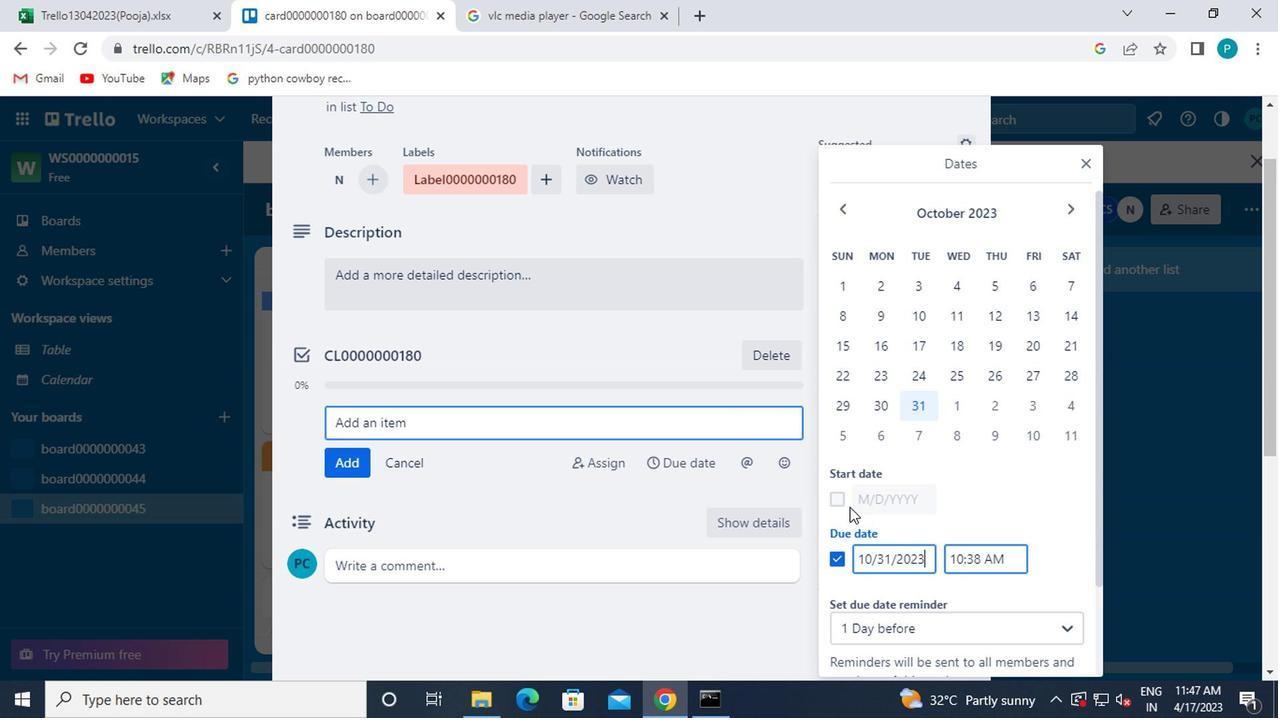 
Action: Mouse pressed left at (840, 505)
Screenshot: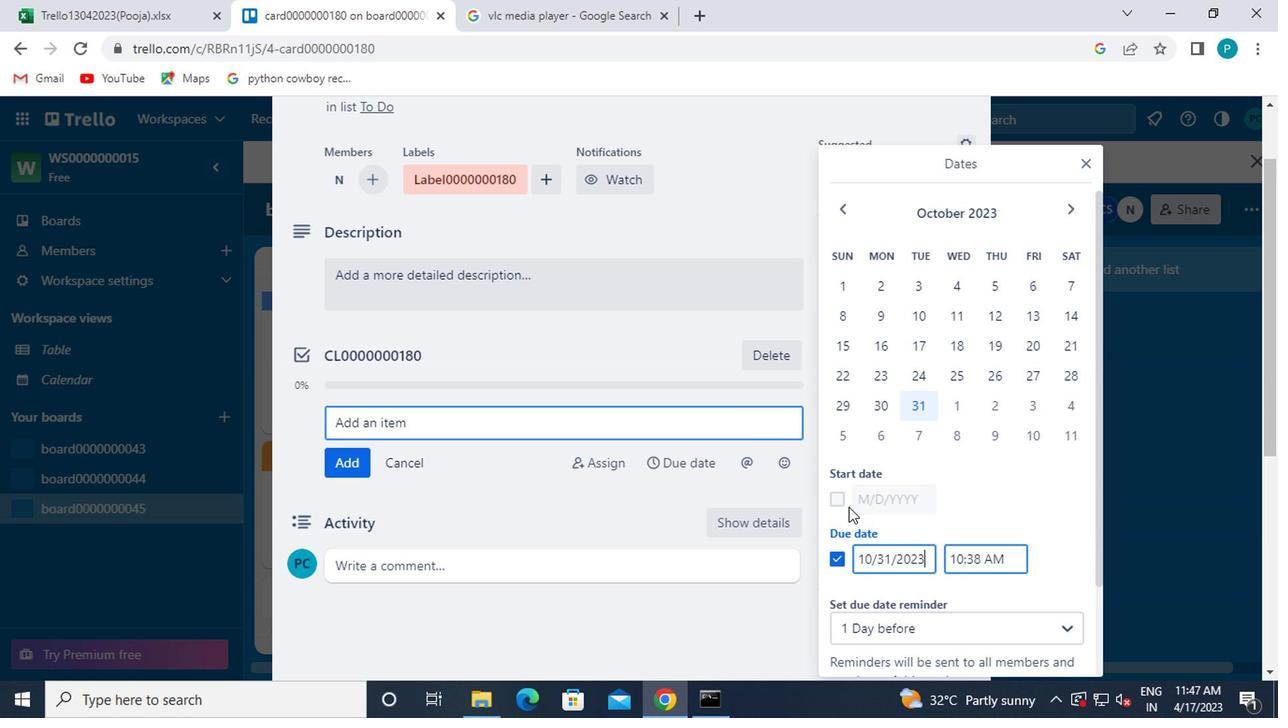 
Action: Mouse moved to (1077, 209)
Screenshot: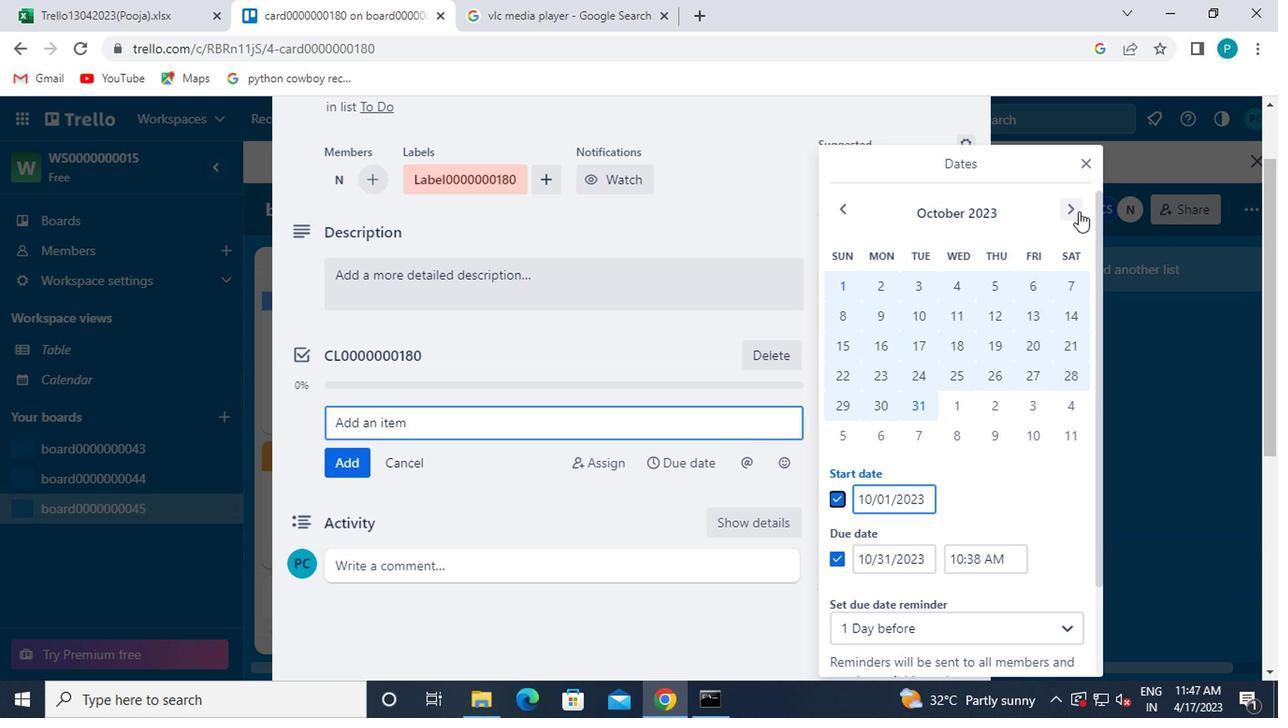 
Action: Mouse pressed left at (1077, 209)
Screenshot: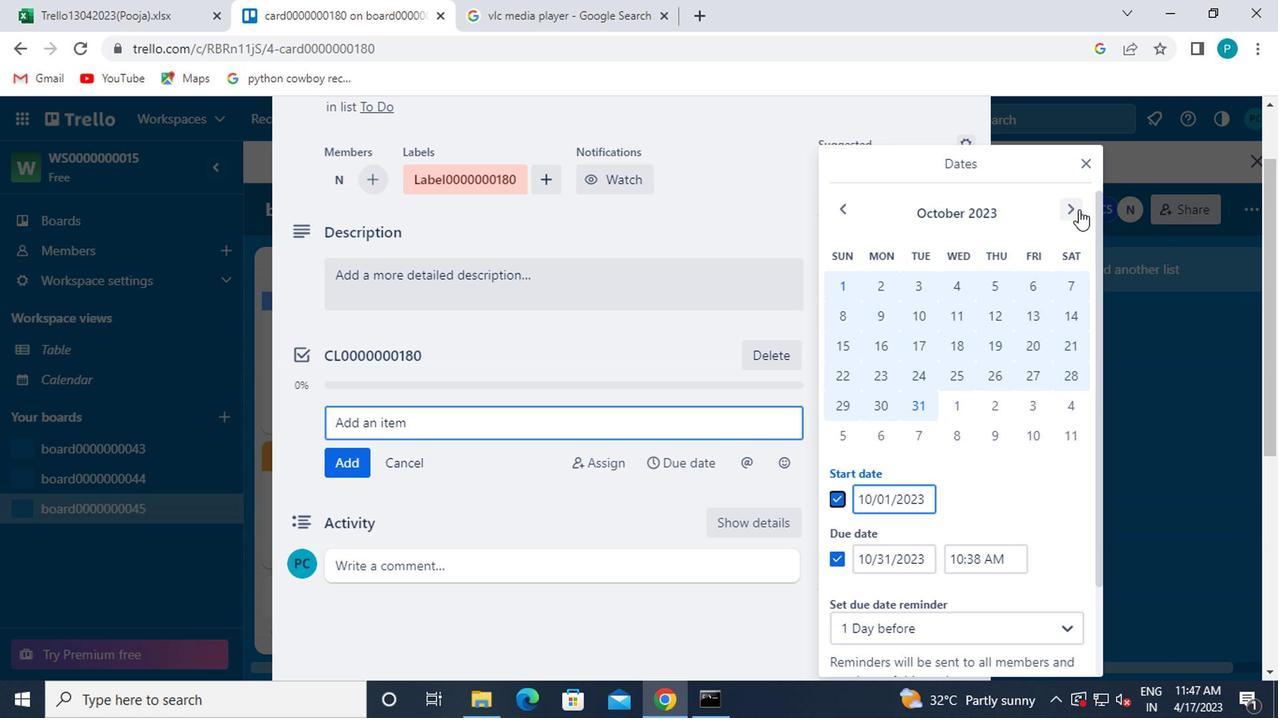 
Action: Mouse moved to (946, 287)
Screenshot: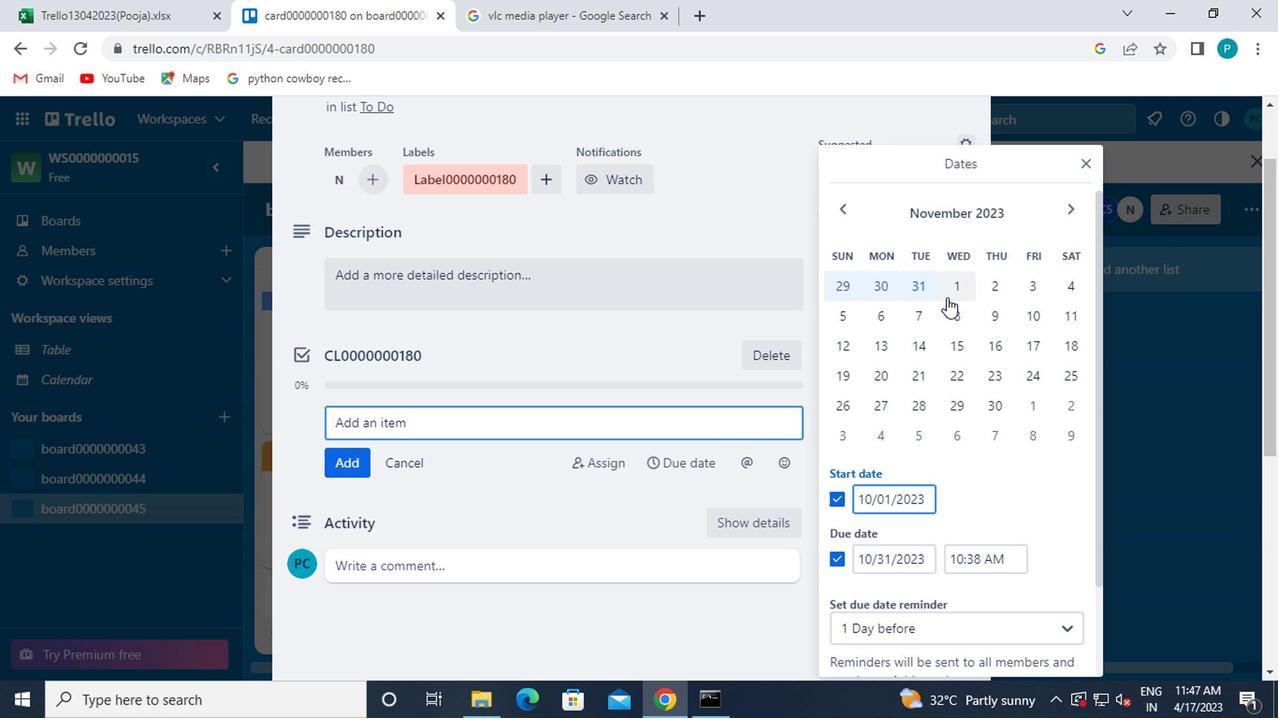 
Action: Mouse pressed left at (946, 287)
Screenshot: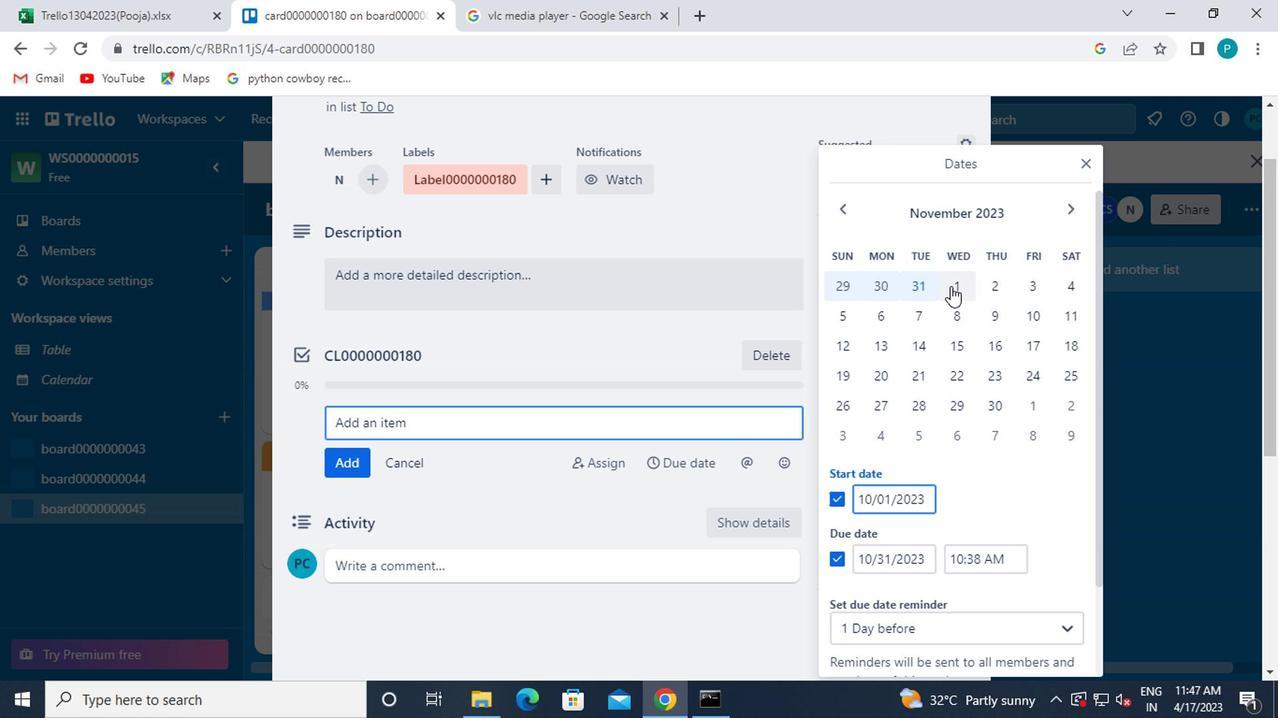 
Action: Mouse moved to (1007, 405)
Screenshot: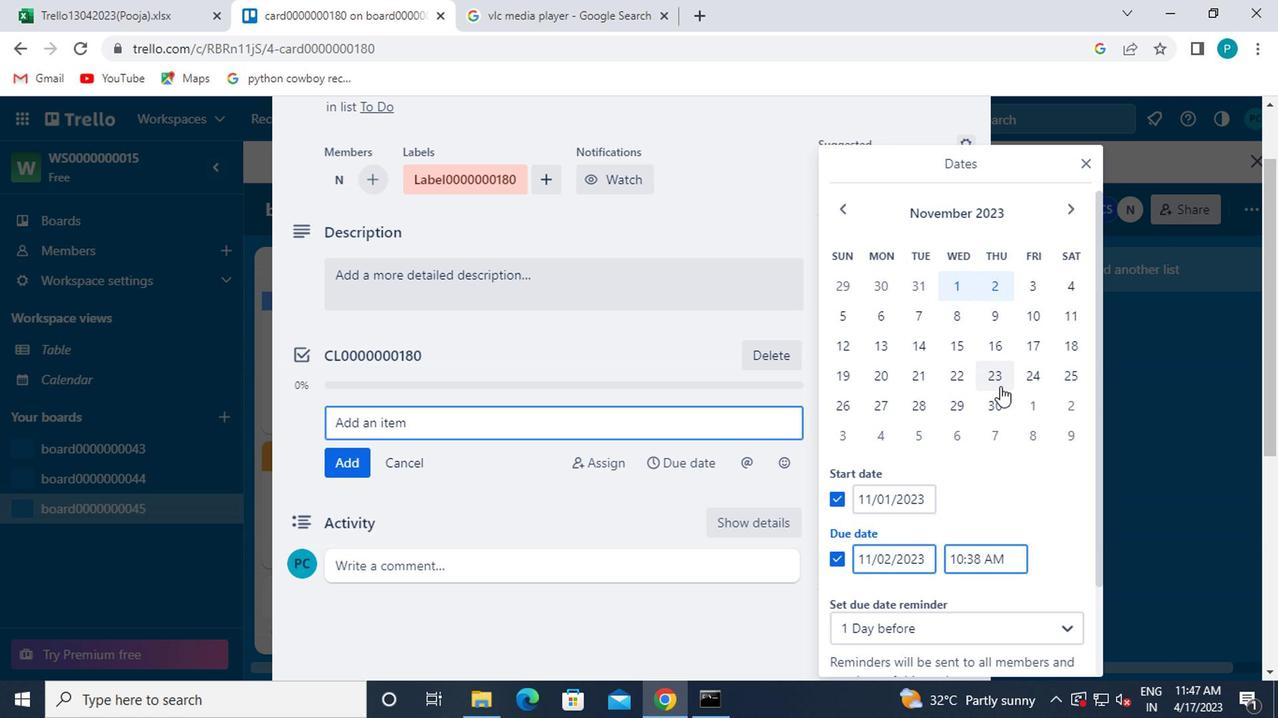 
Action: Mouse pressed left at (1007, 405)
Screenshot: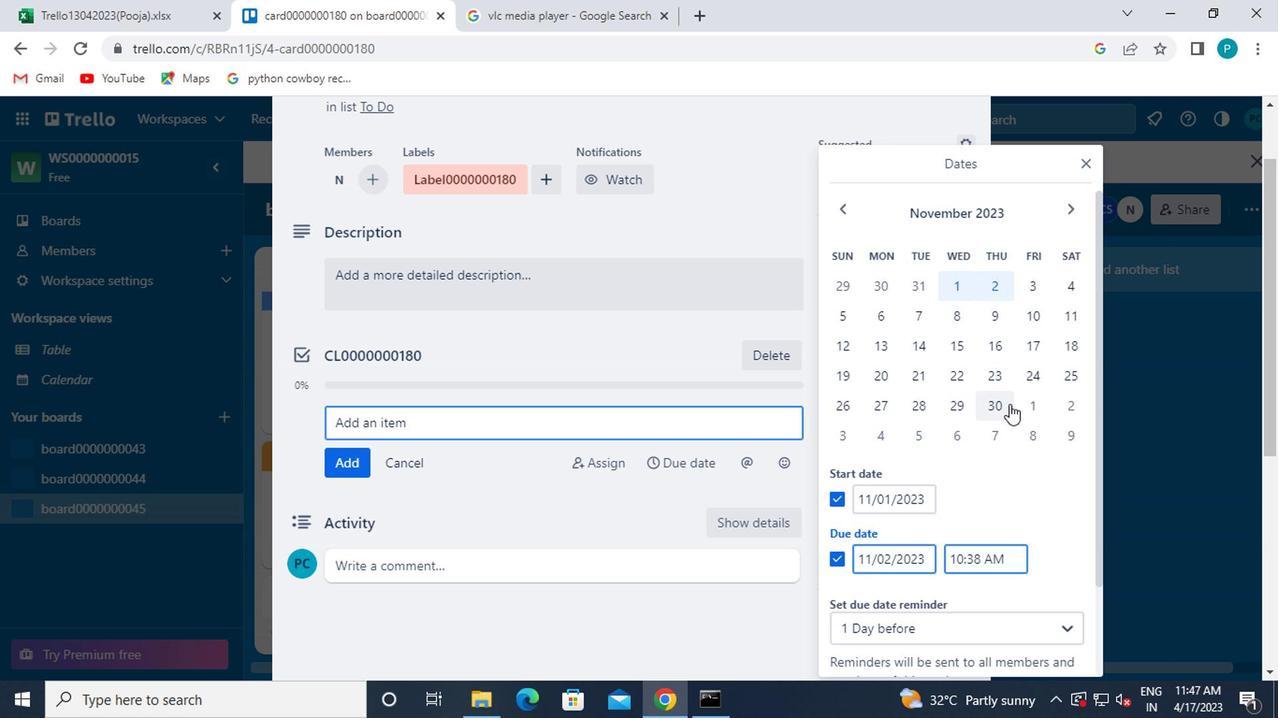 
Action: Mouse scrolled (1007, 404) with delta (0, 0)
Screenshot: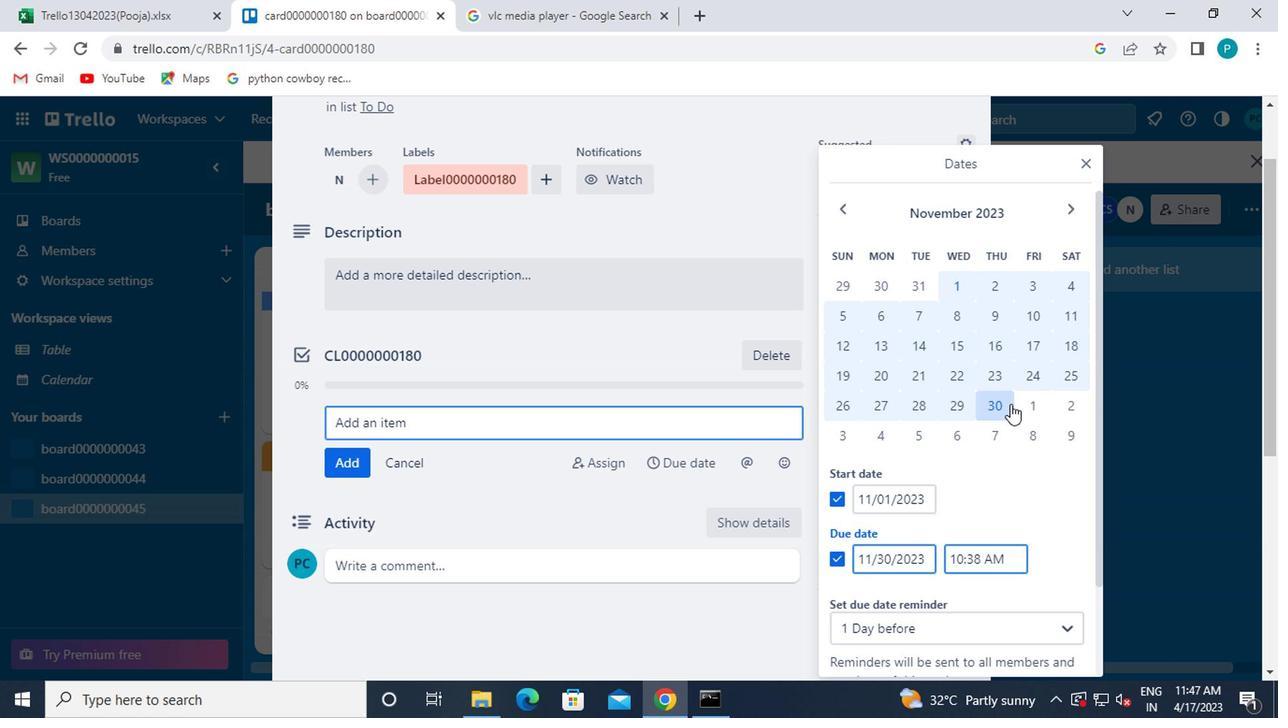 
Action: Mouse scrolled (1007, 404) with delta (0, 0)
Screenshot: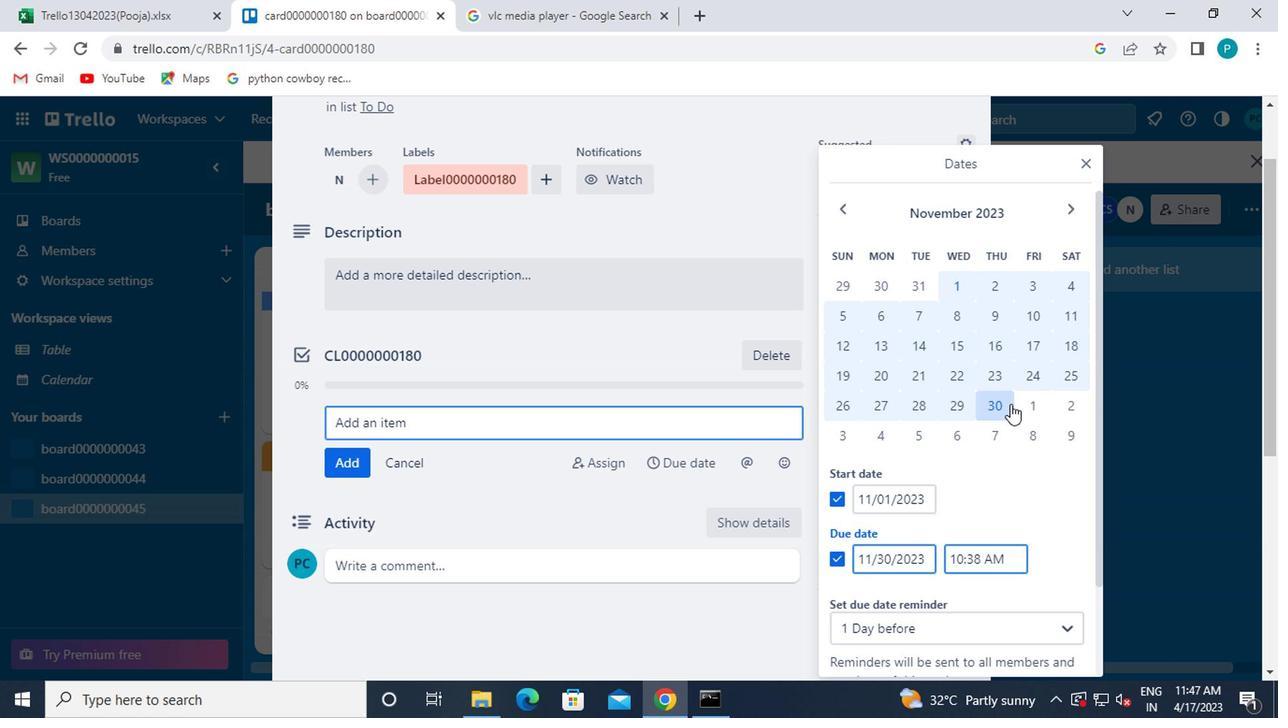 
Action: Mouse scrolled (1007, 404) with delta (0, 0)
Screenshot: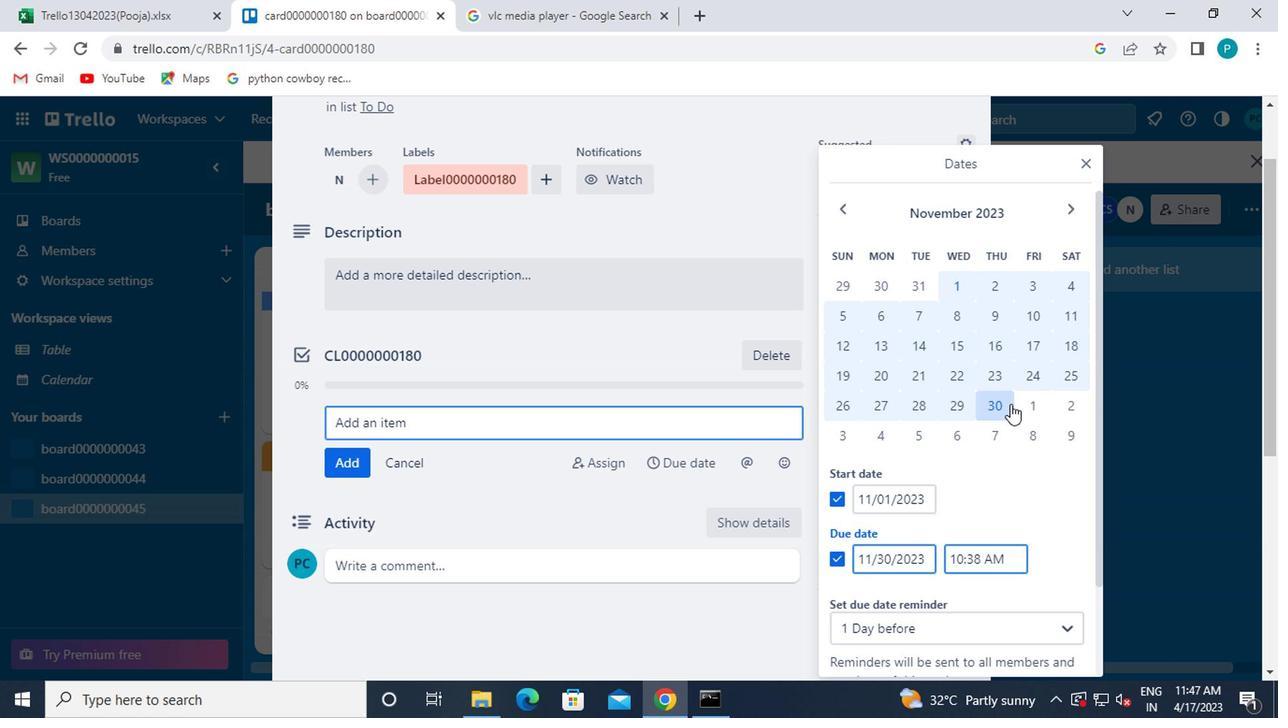 
Action: Mouse moved to (893, 595)
Screenshot: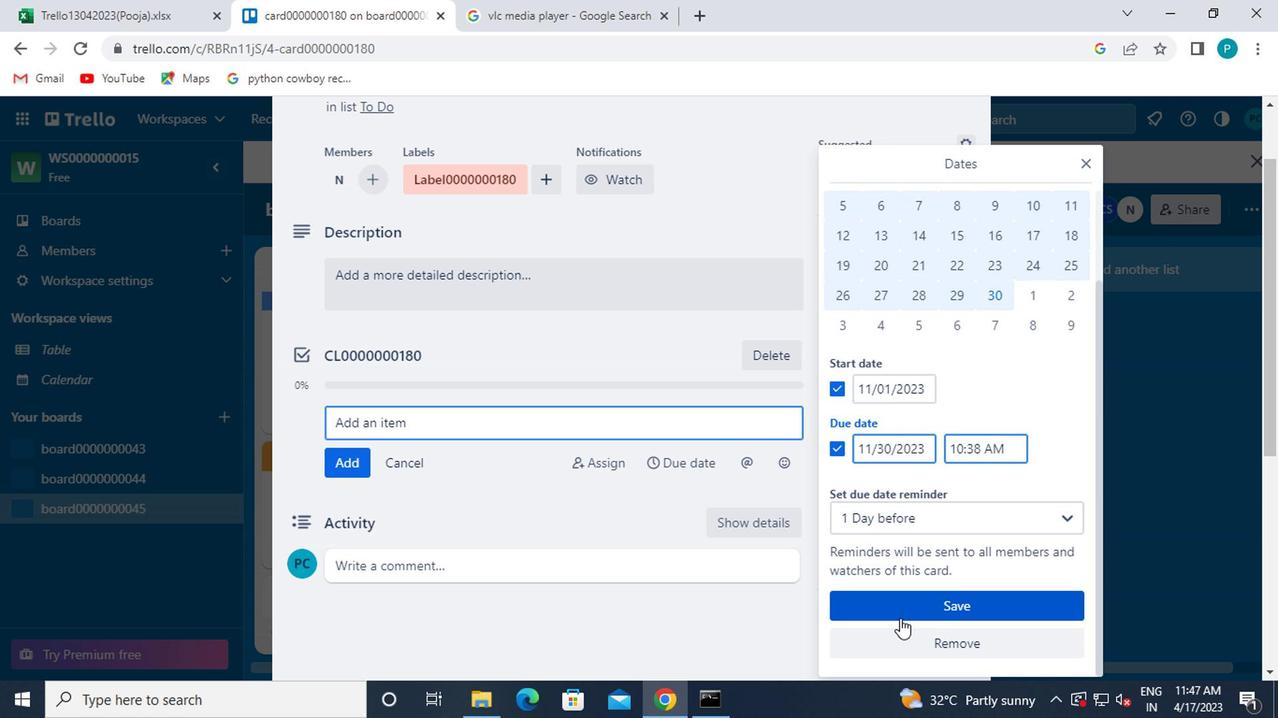 
Action: Mouse pressed left at (893, 595)
Screenshot: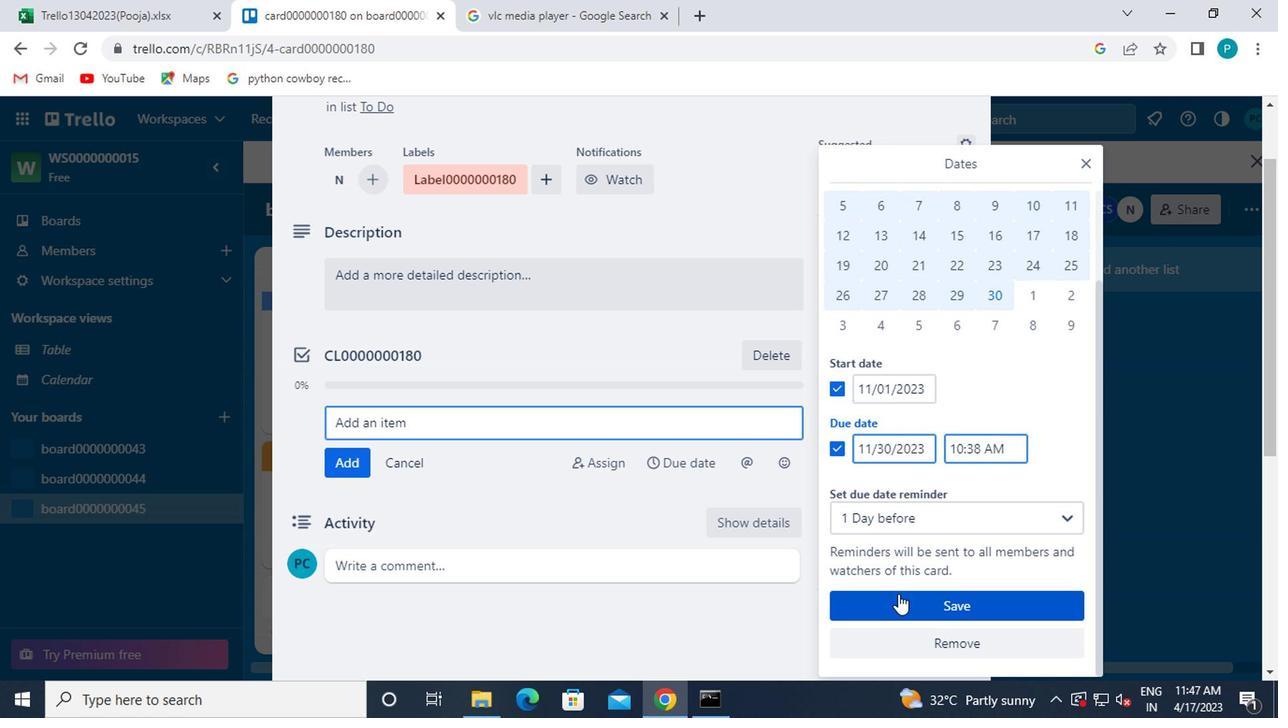 
